Task: In the Page Amelia.pptxadd a new layout 'blank'and insert a shape ' cube'shape fill with colour Yellowshape outline with colour greenshape effects 3-d rotation ' isometric right up'
Action: Mouse moved to (38, 109)
Screenshot: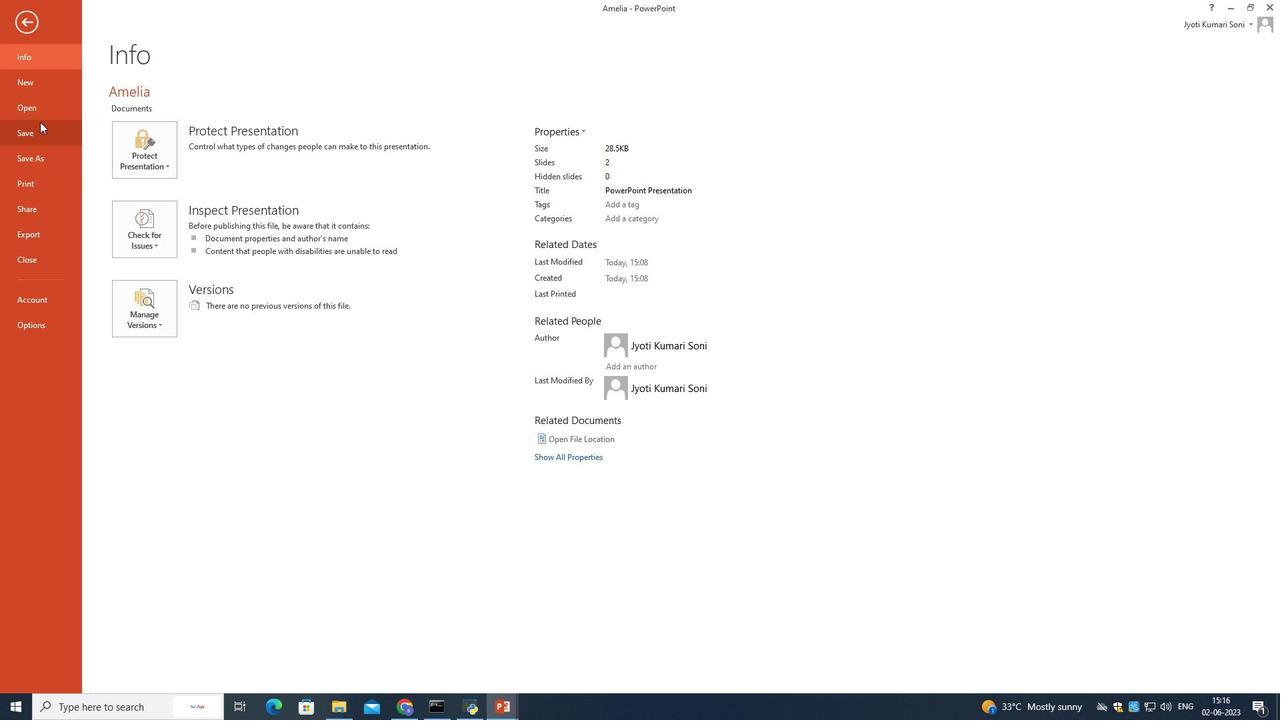 
Action: Mouse pressed left at (38, 109)
Screenshot: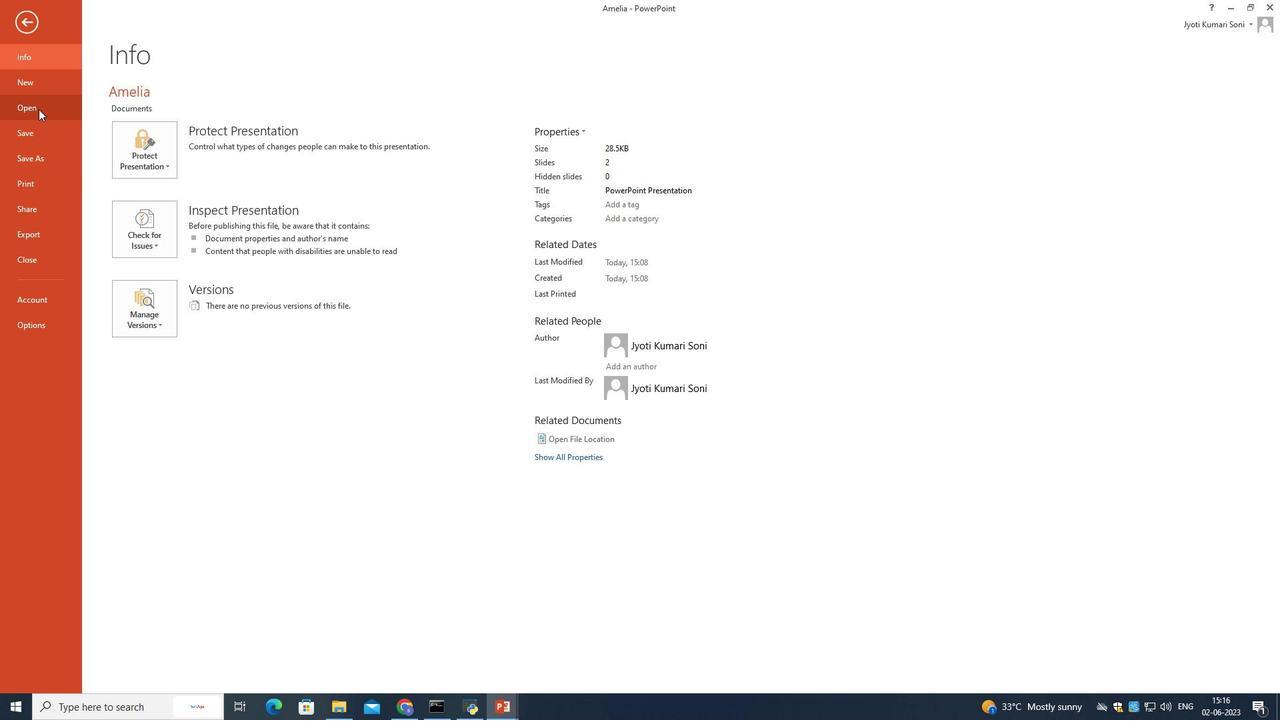 
Action: Mouse moved to (383, 138)
Screenshot: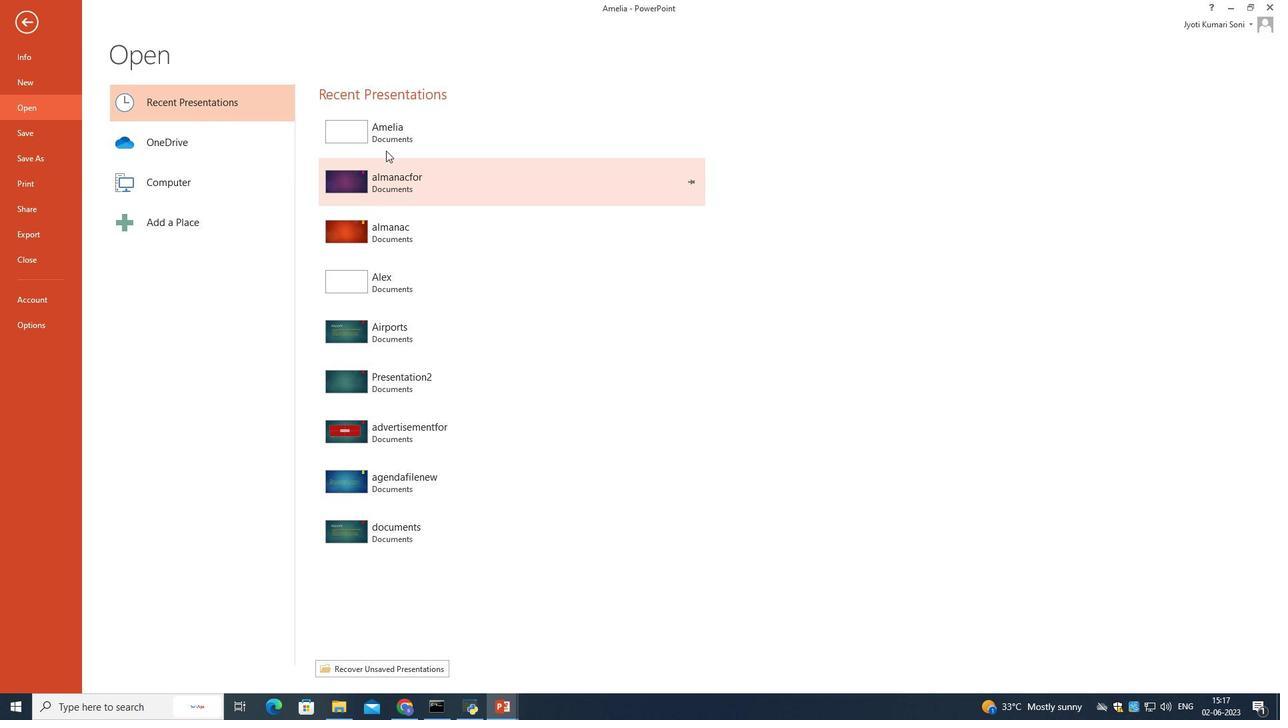 
Action: Mouse pressed left at (383, 138)
Screenshot: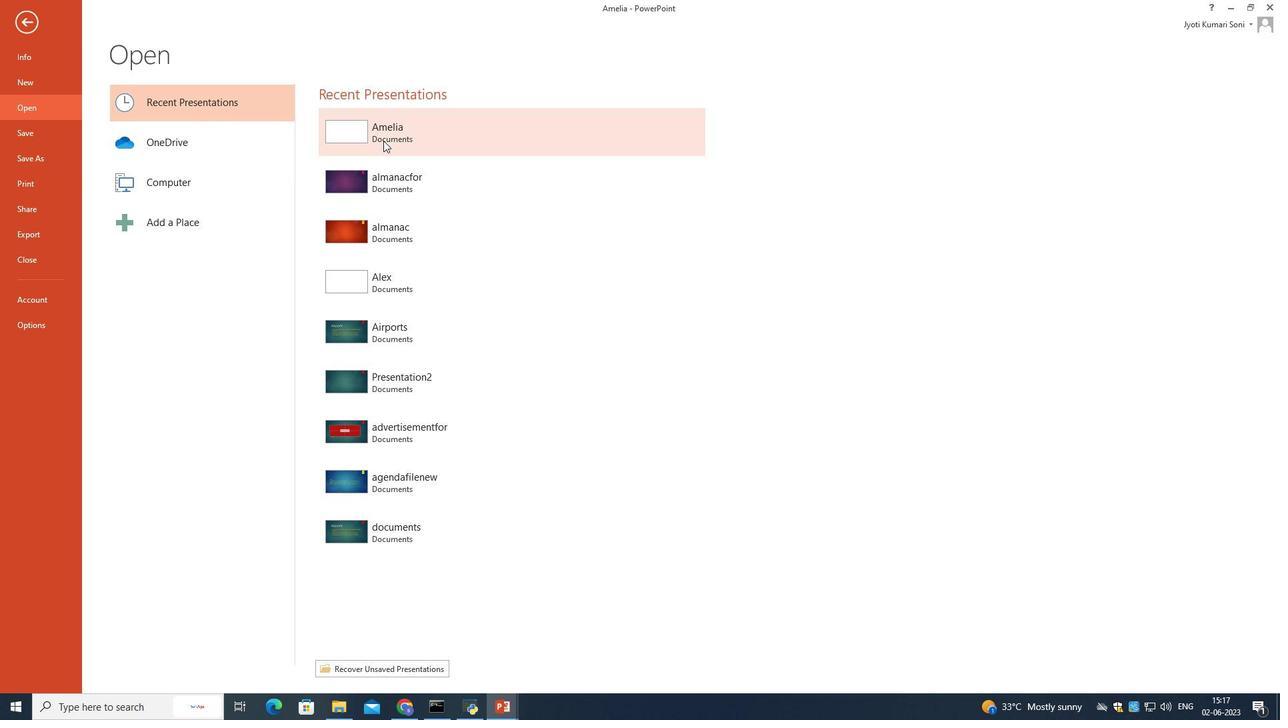 
Action: Mouse moved to (100, 18)
Screenshot: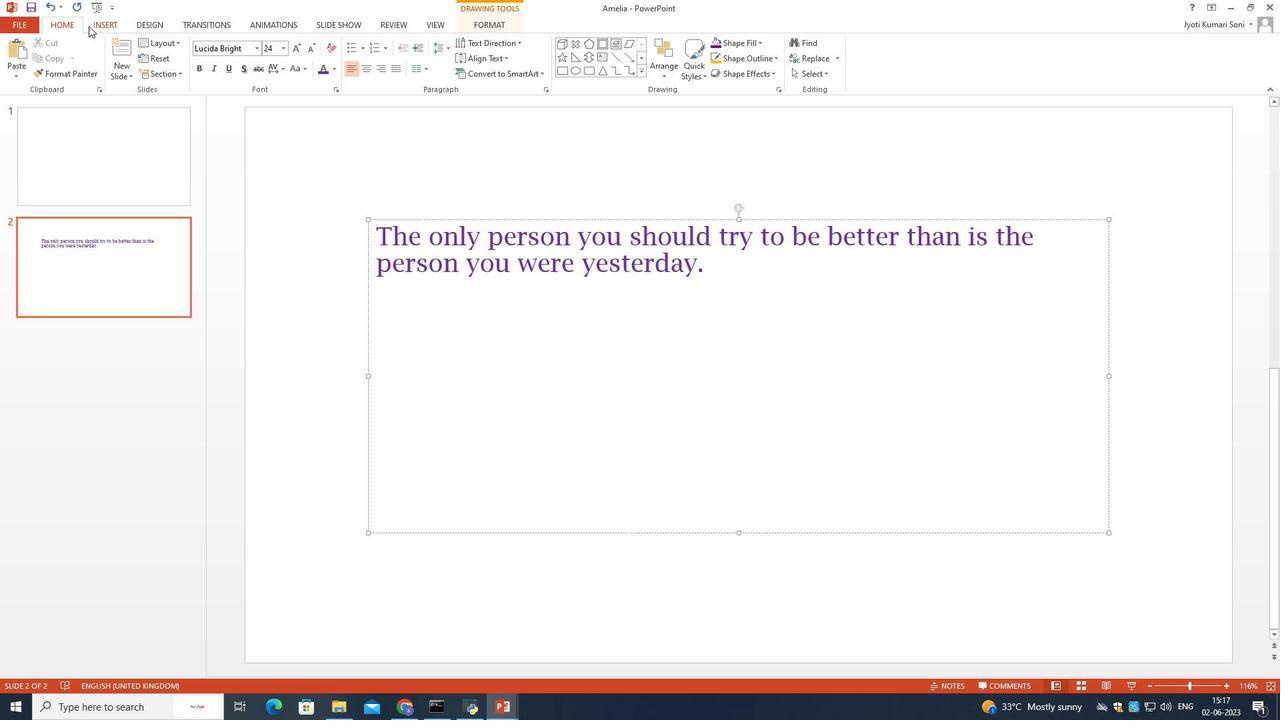 
Action: Mouse pressed left at (100, 18)
Screenshot: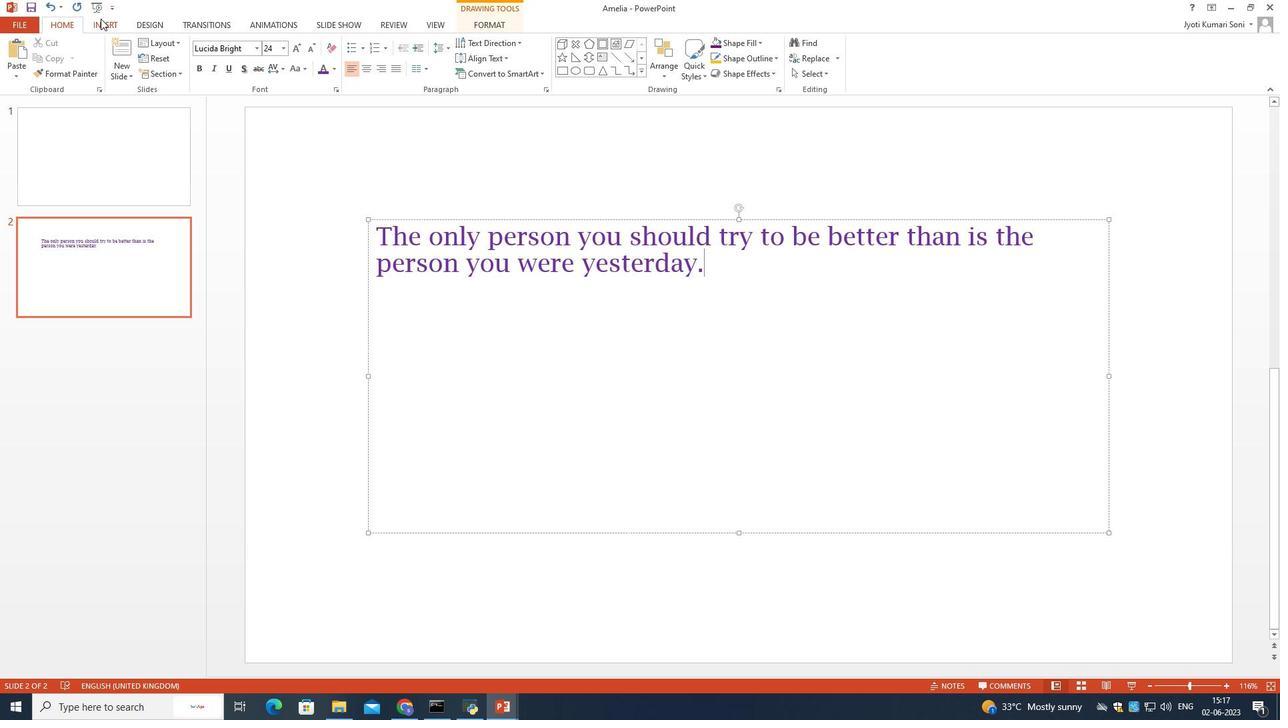 
Action: Mouse moved to (22, 57)
Screenshot: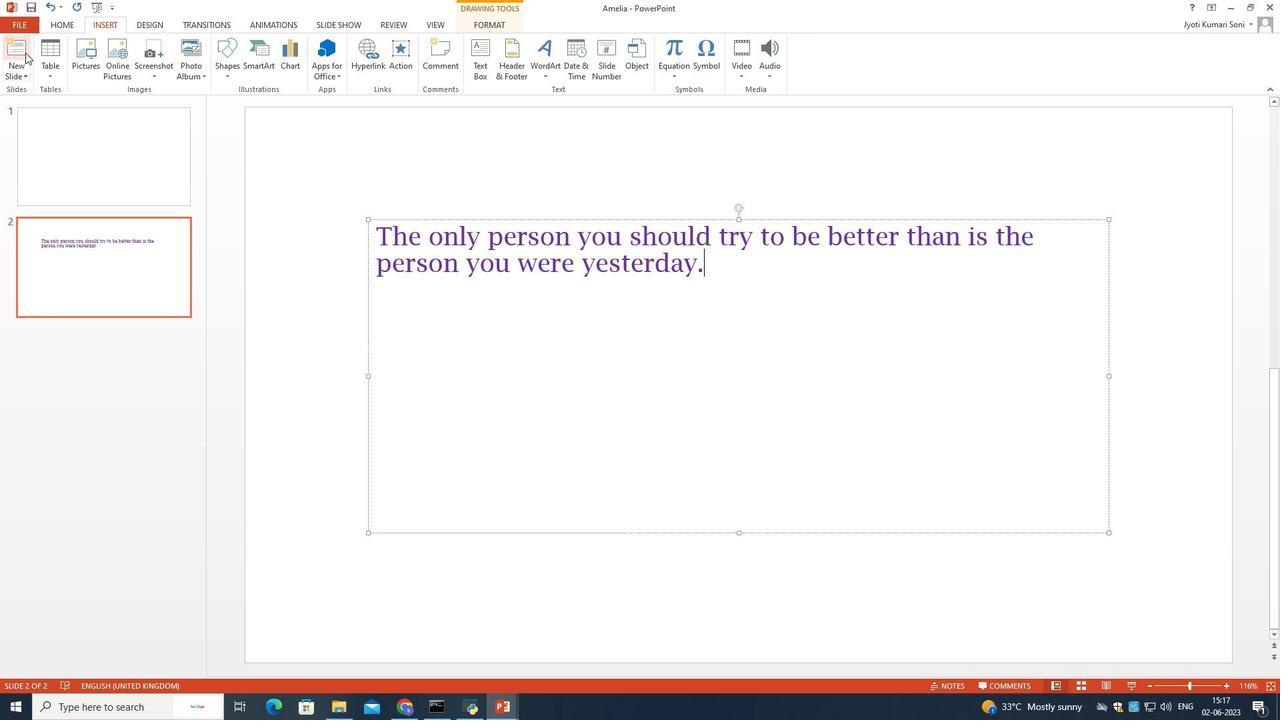 
Action: Mouse pressed left at (22, 57)
Screenshot: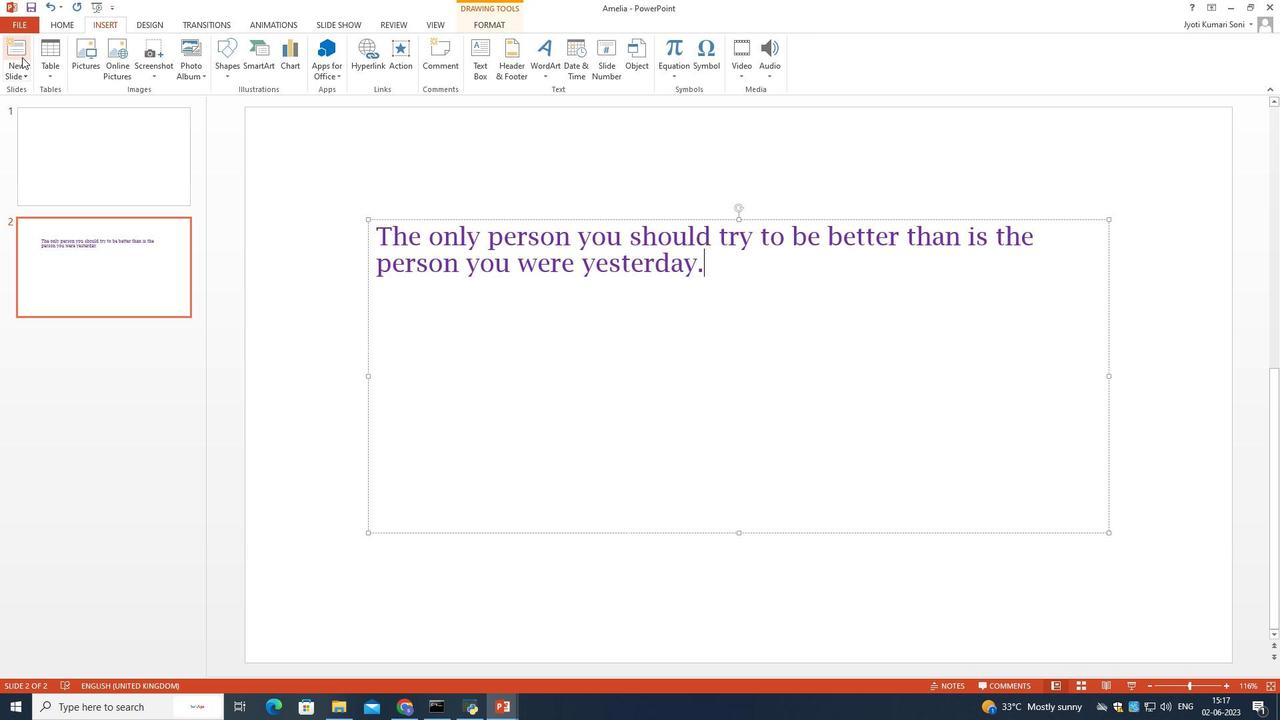 
Action: Mouse moved to (17, 78)
Screenshot: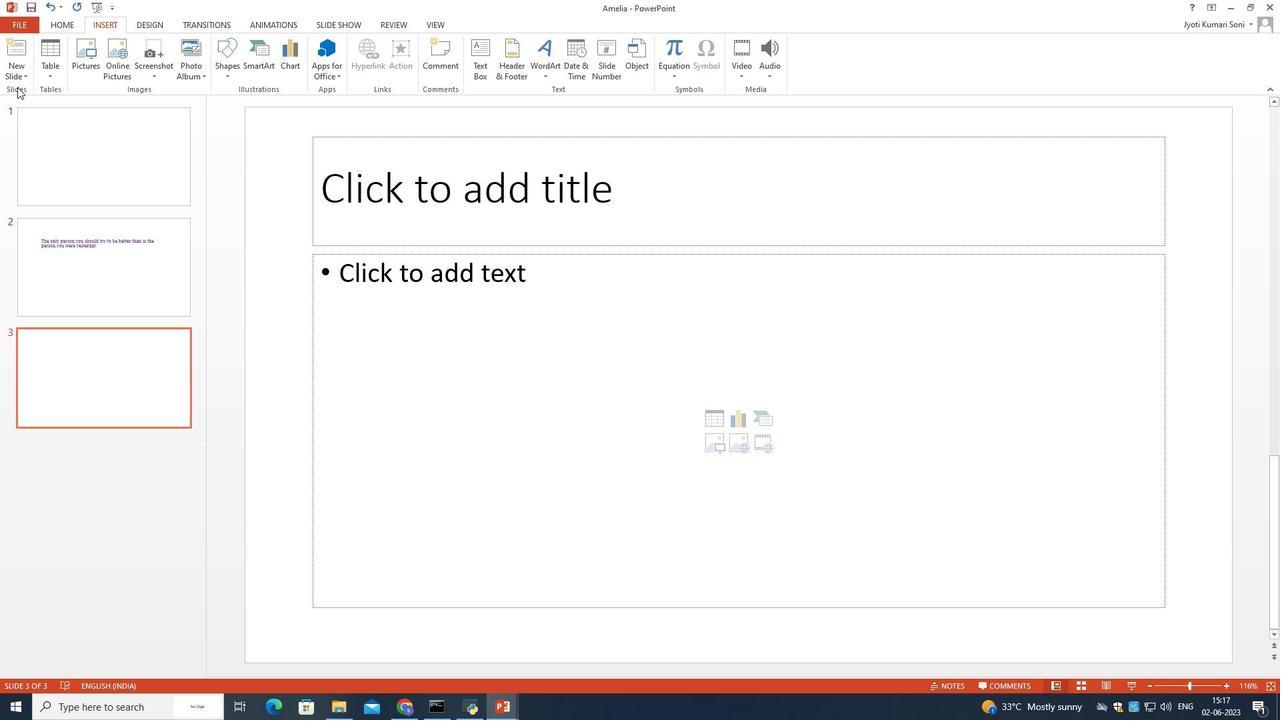
Action: Mouse pressed left at (17, 78)
Screenshot: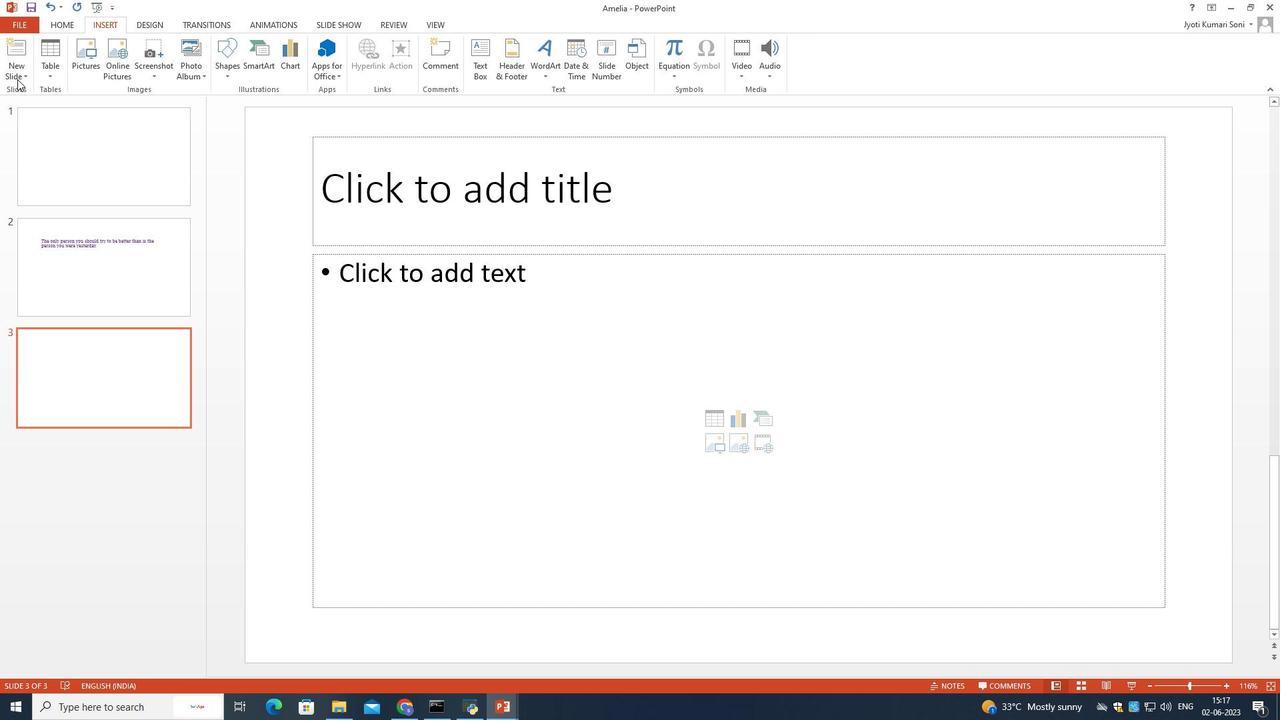 
Action: Mouse moved to (24, 234)
Screenshot: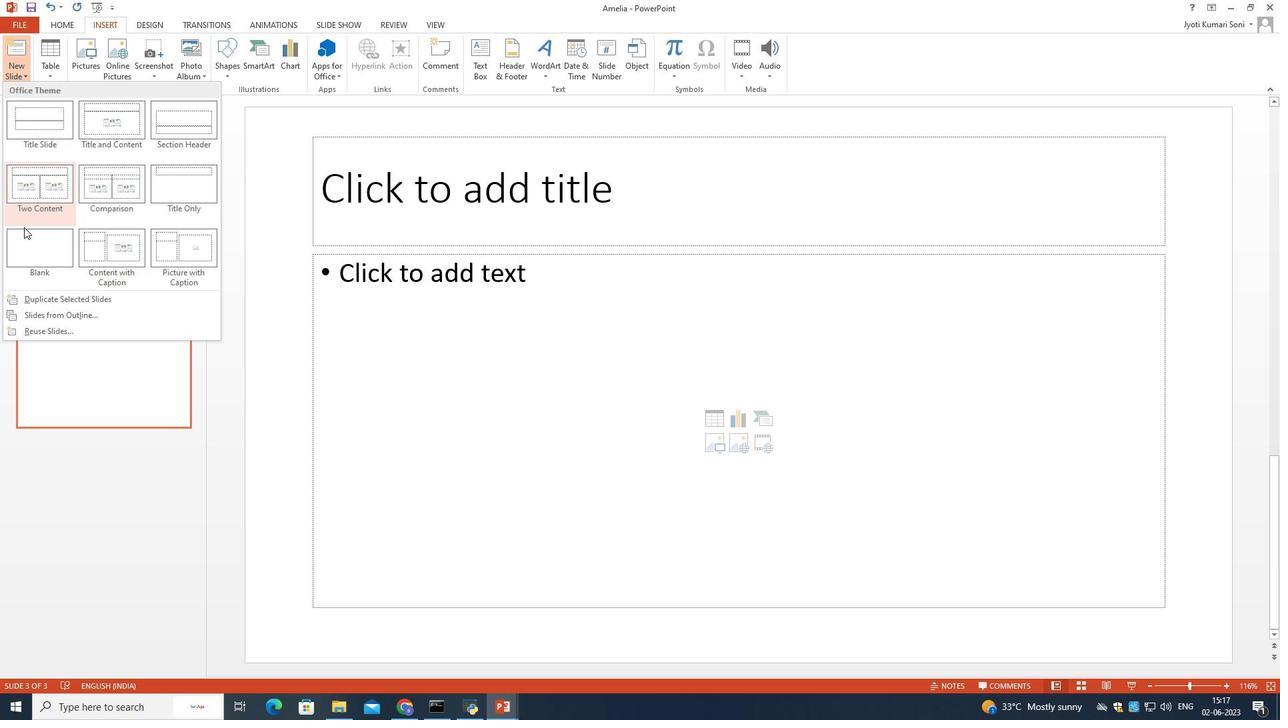 
Action: Mouse pressed left at (24, 234)
Screenshot: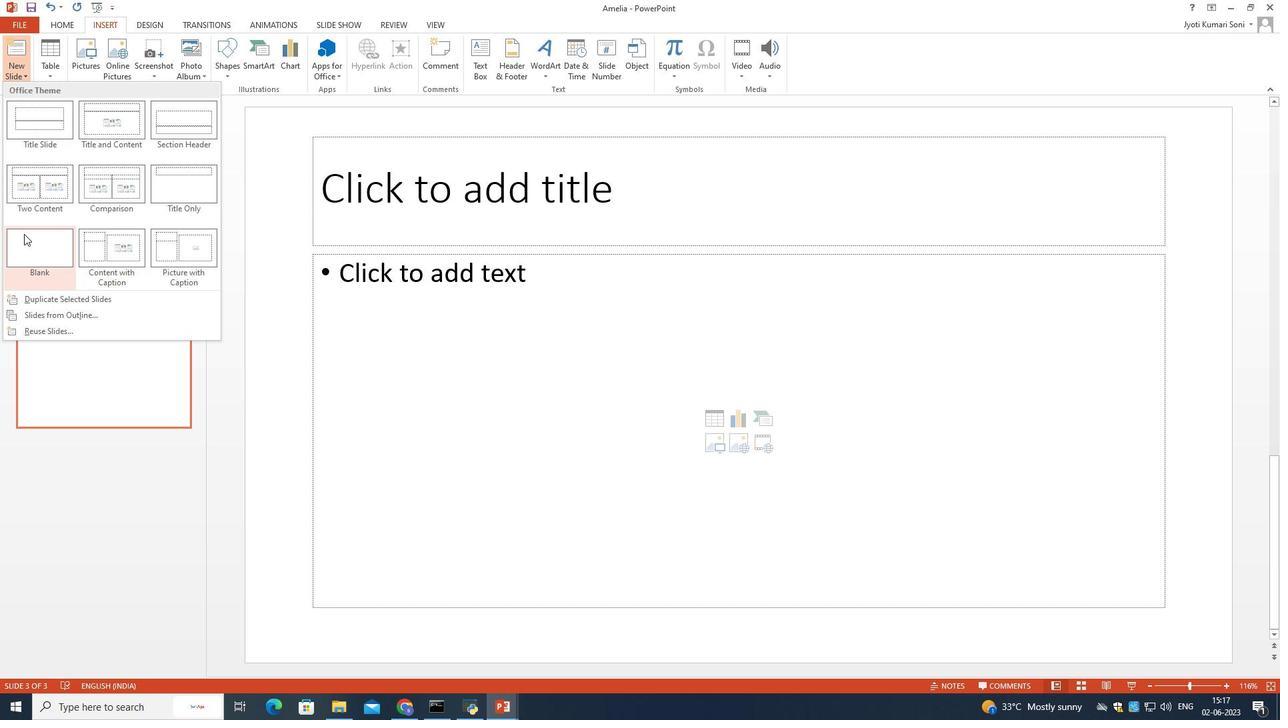 
Action: Mouse moved to (135, 377)
Screenshot: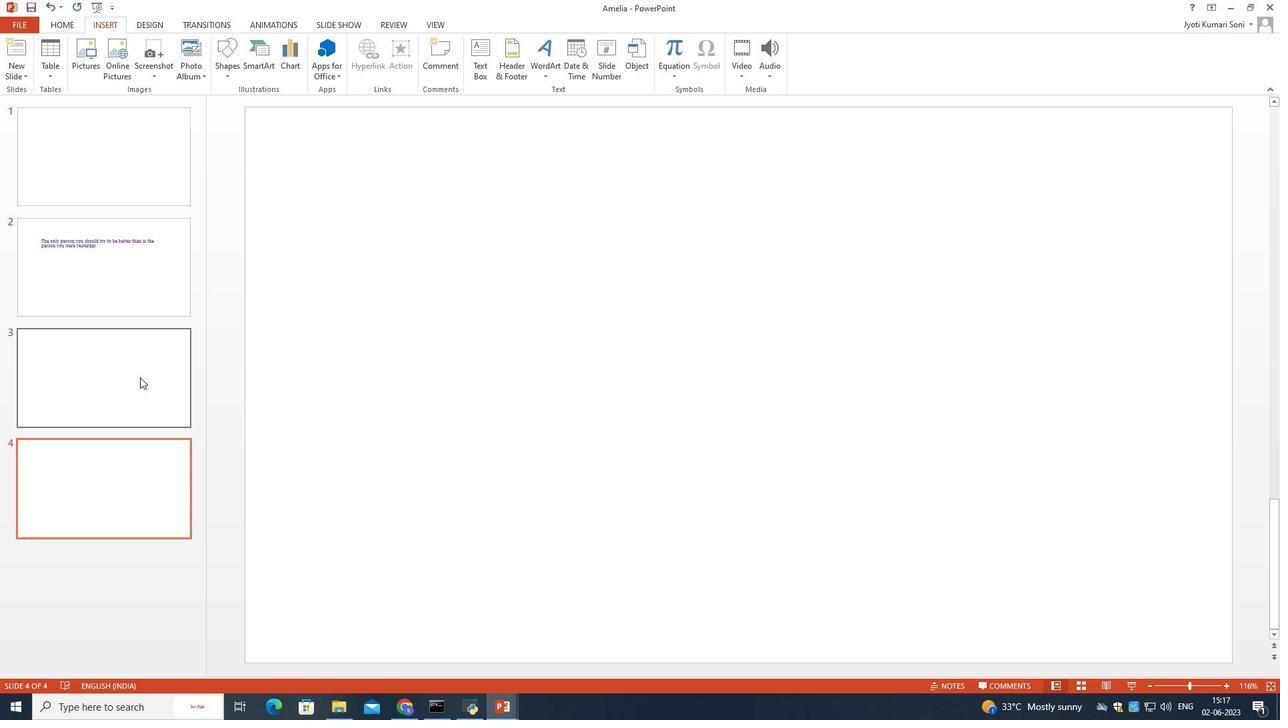 
Action: Mouse pressed right at (135, 377)
Screenshot: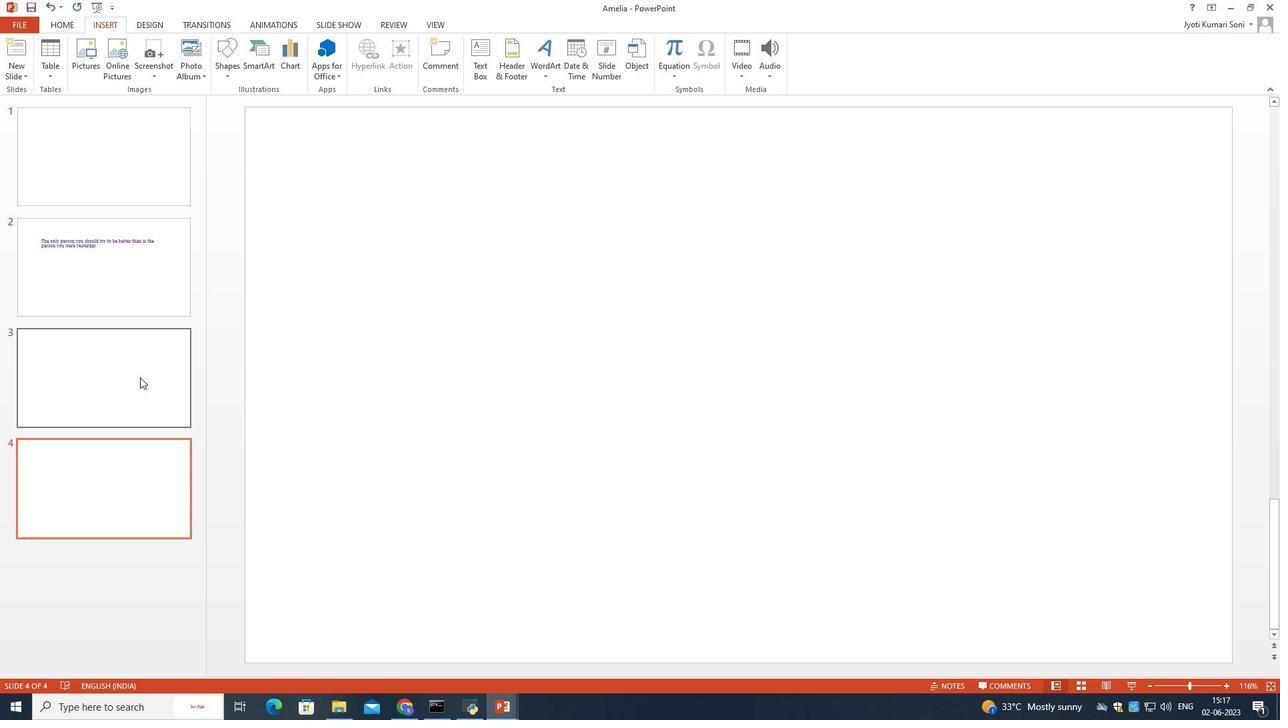 
Action: Mouse moved to (160, 382)
Screenshot: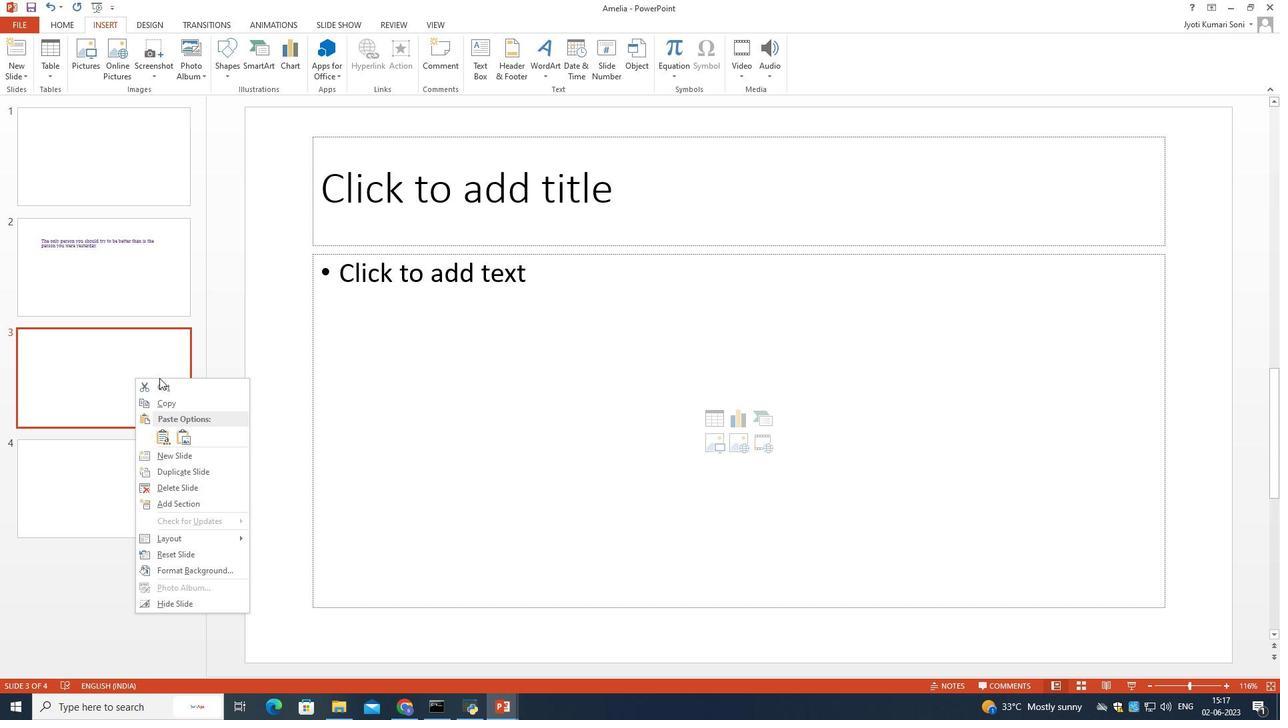 
Action: Mouse pressed left at (160, 382)
Screenshot: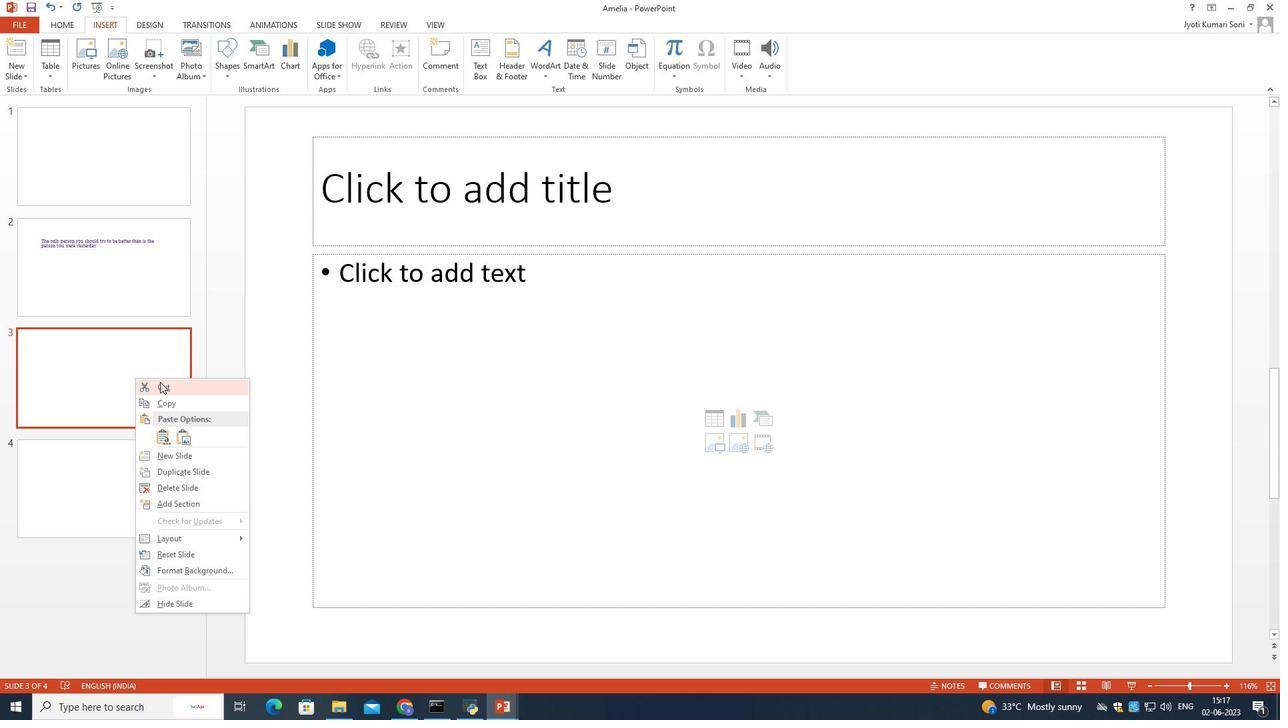 
Action: Mouse moved to (92, 154)
Screenshot: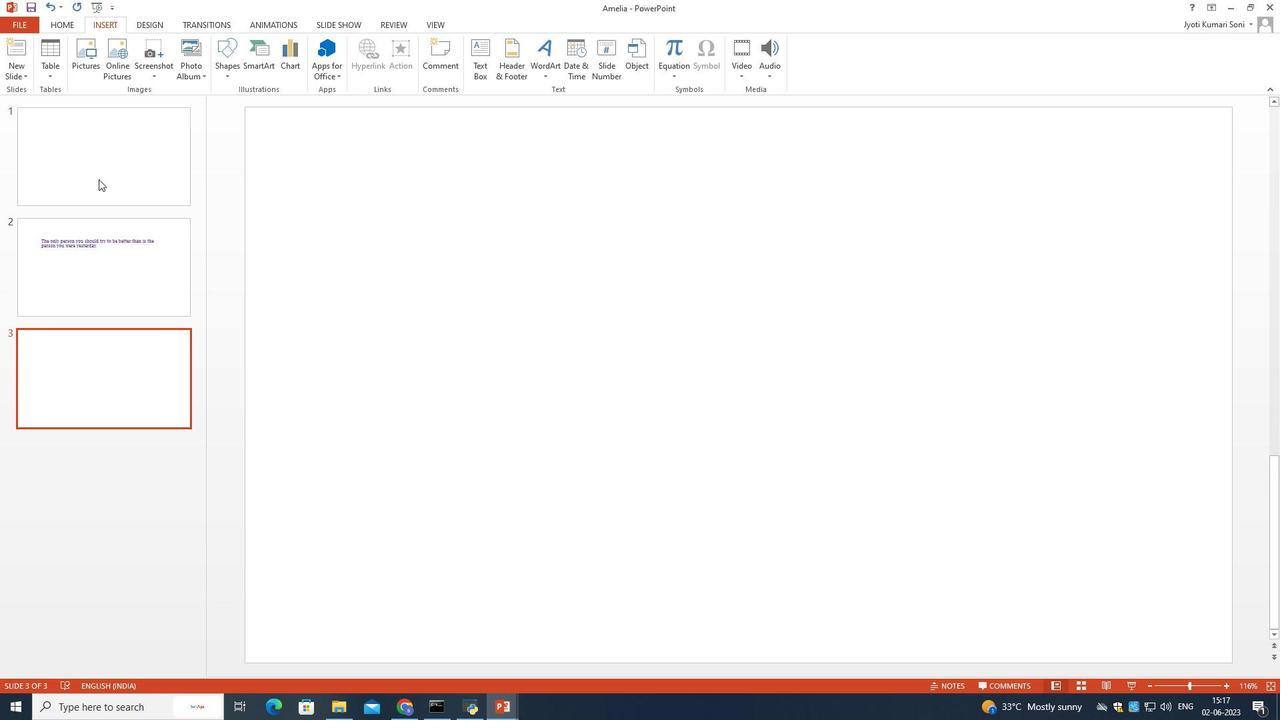 
Action: Mouse pressed right at (92, 154)
Screenshot: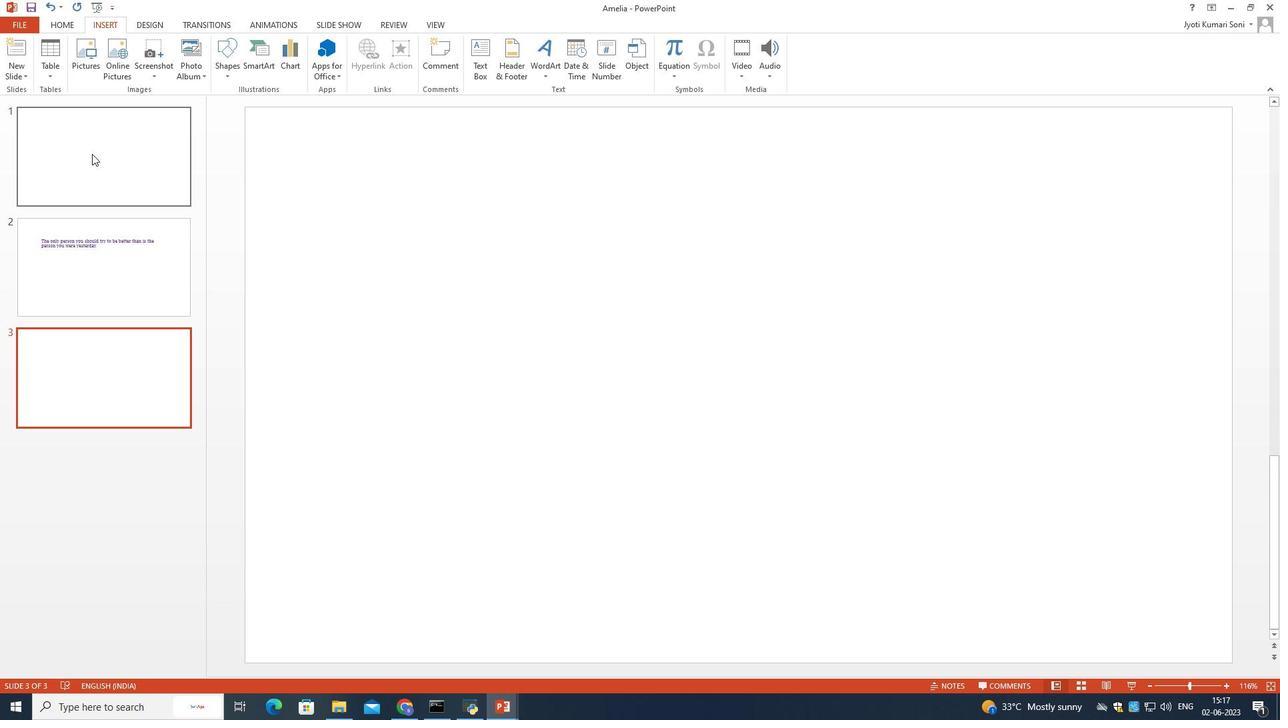 
Action: Mouse moved to (102, 164)
Screenshot: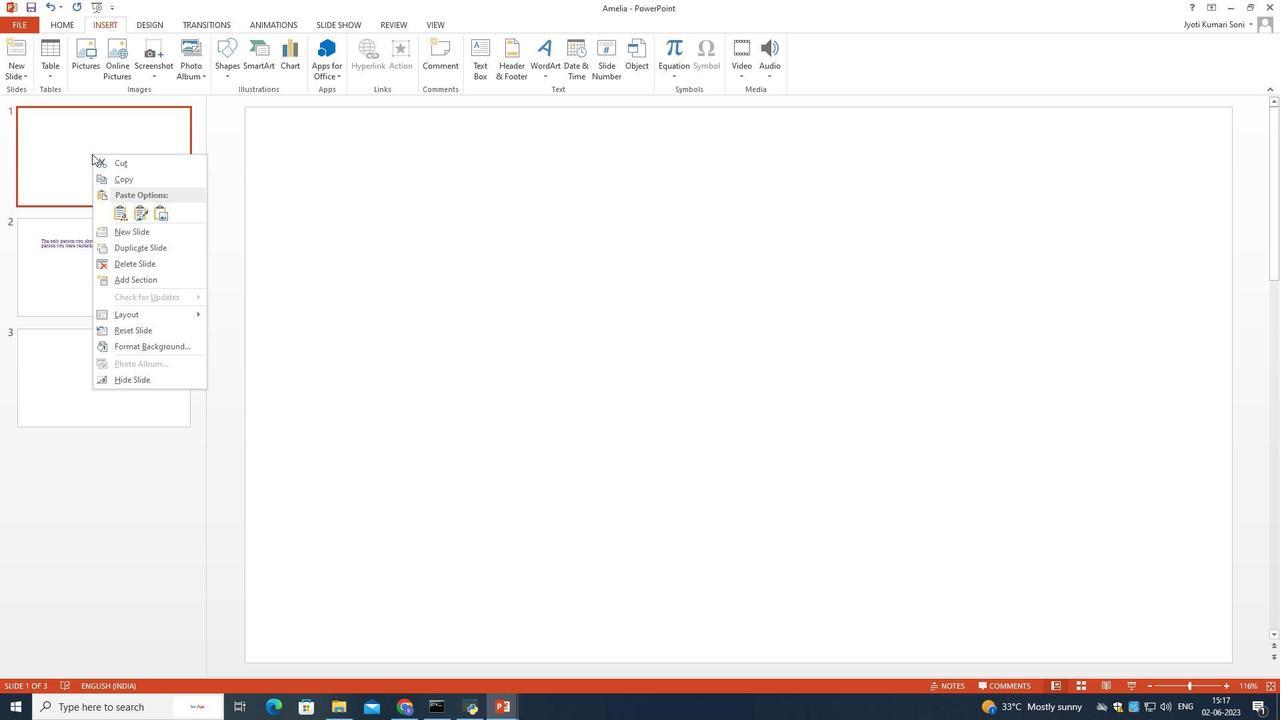 
Action: Mouse pressed left at (102, 164)
Screenshot: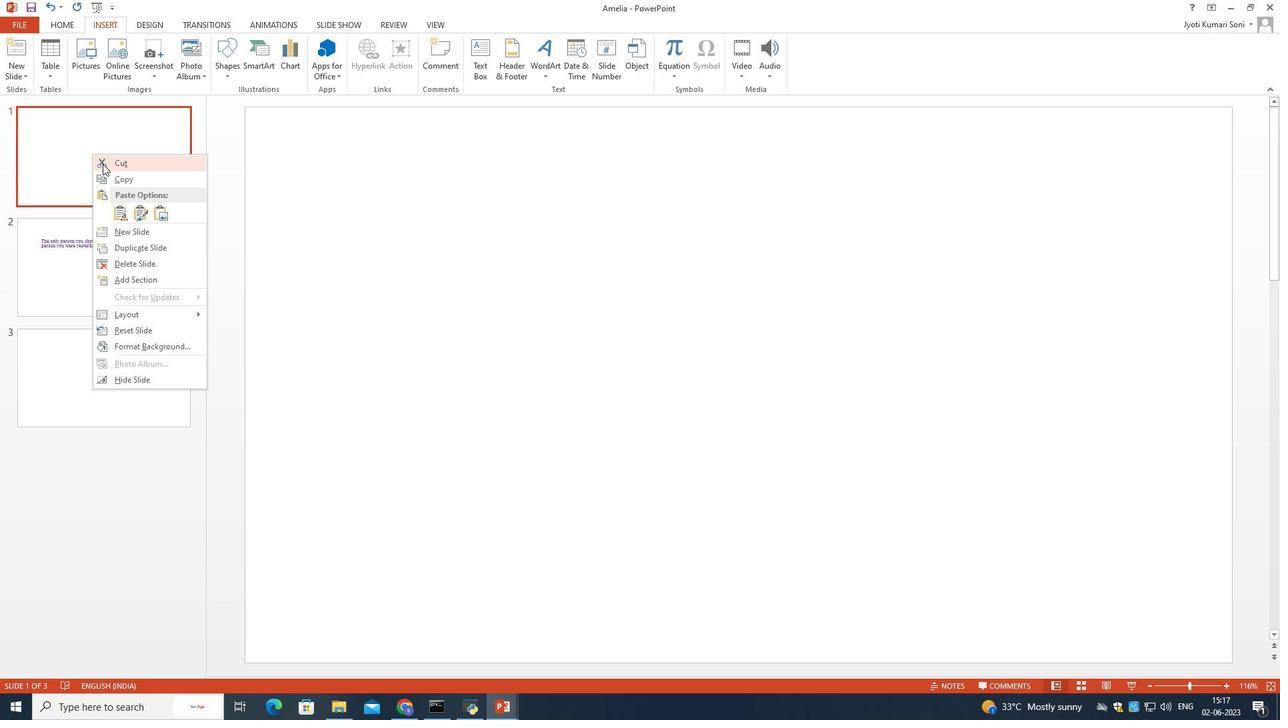 
Action: Mouse moved to (126, 268)
Screenshot: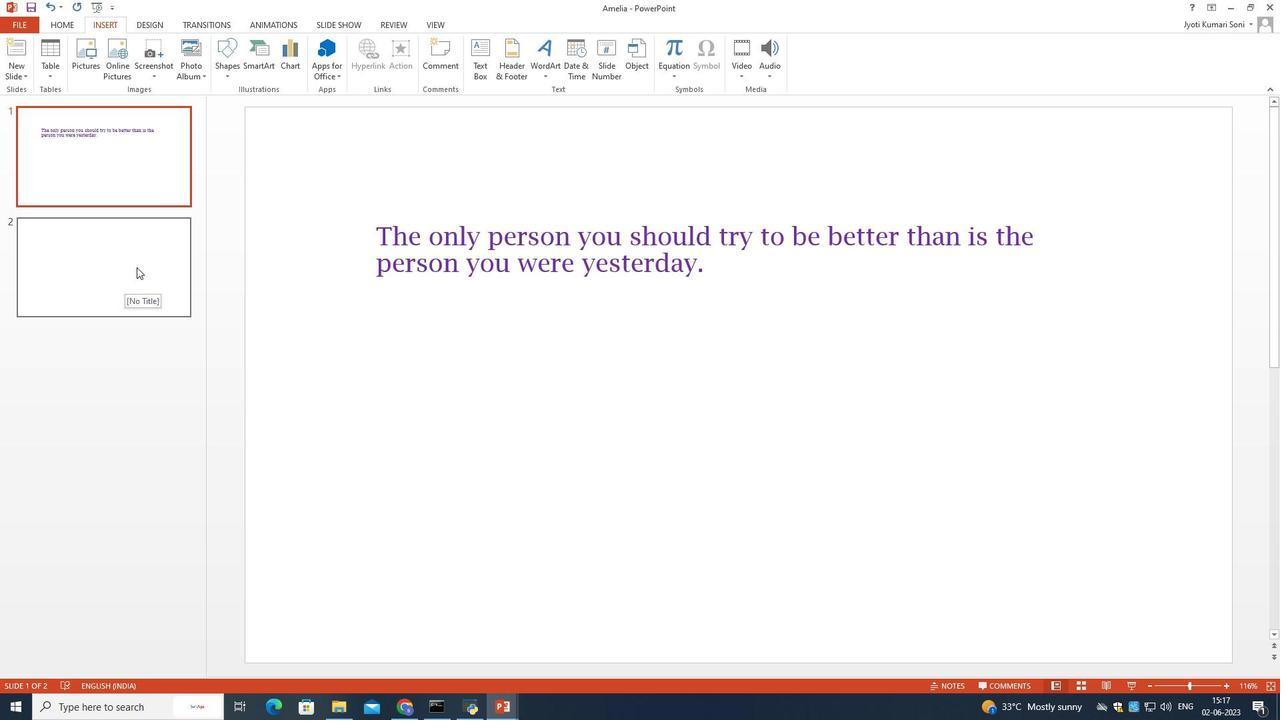 
Action: Mouse pressed left at (126, 268)
Screenshot: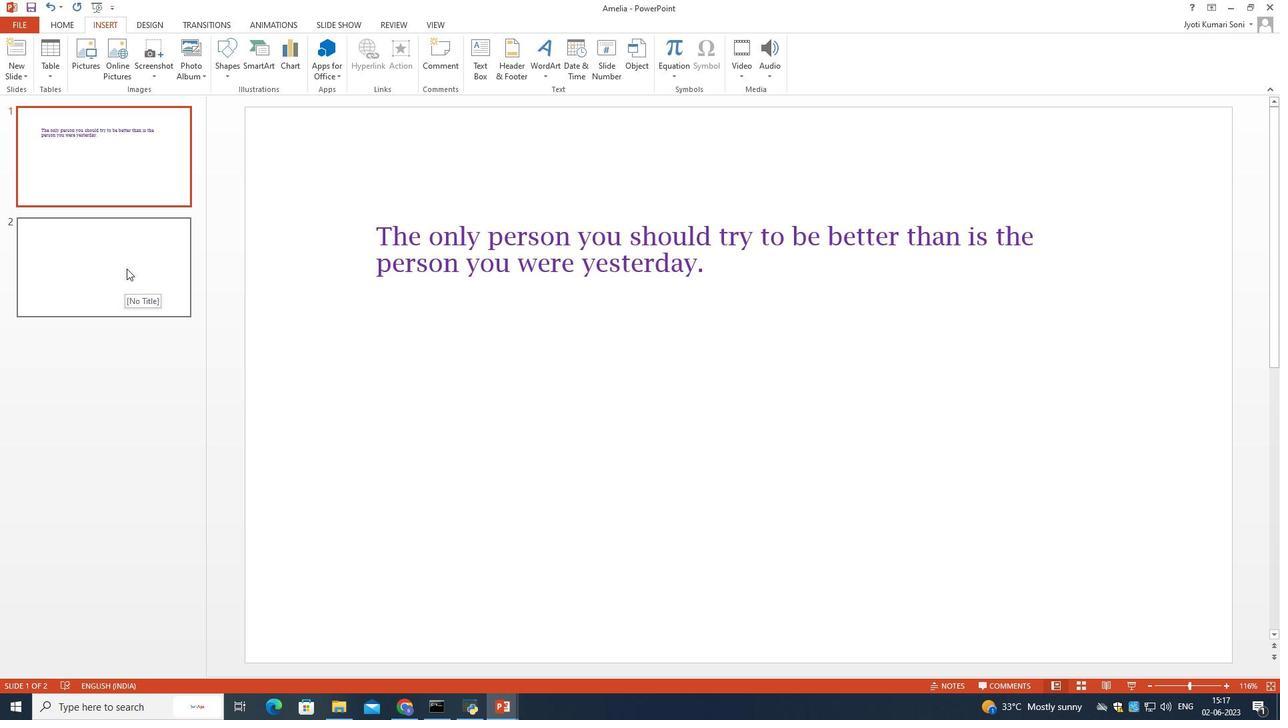 
Action: Mouse moved to (216, 74)
Screenshot: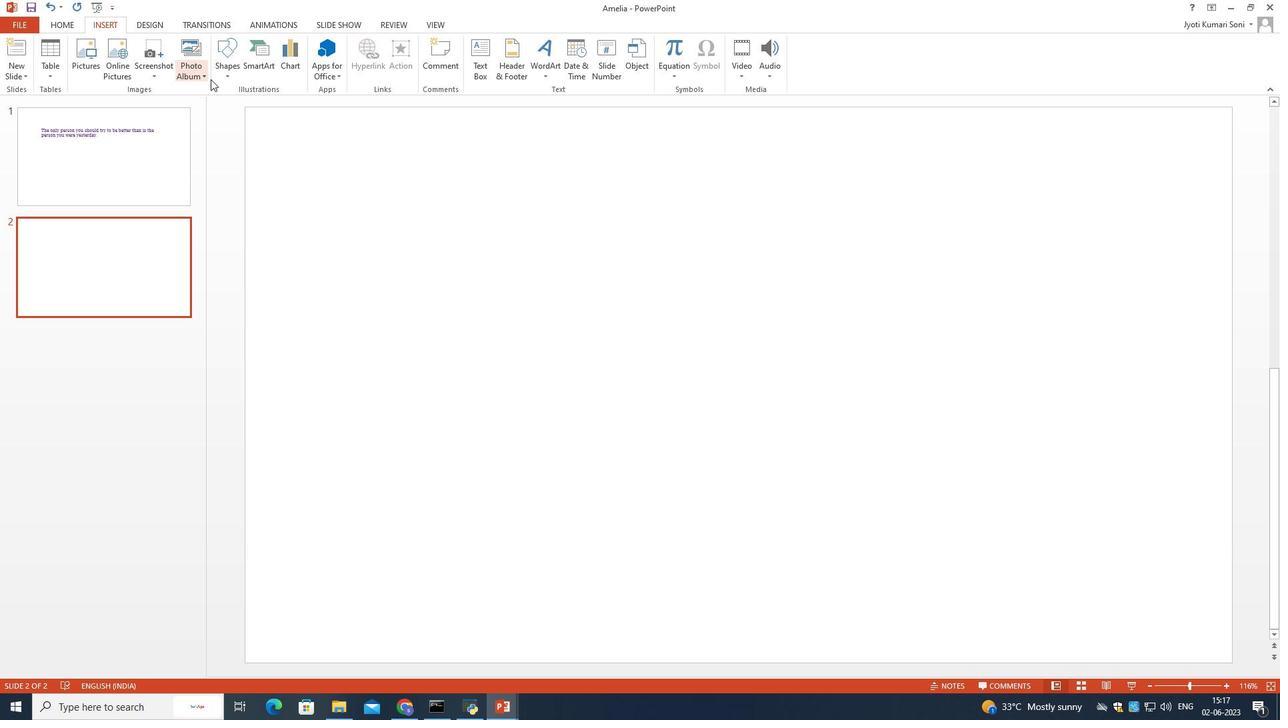 
Action: Mouse pressed left at (216, 74)
Screenshot: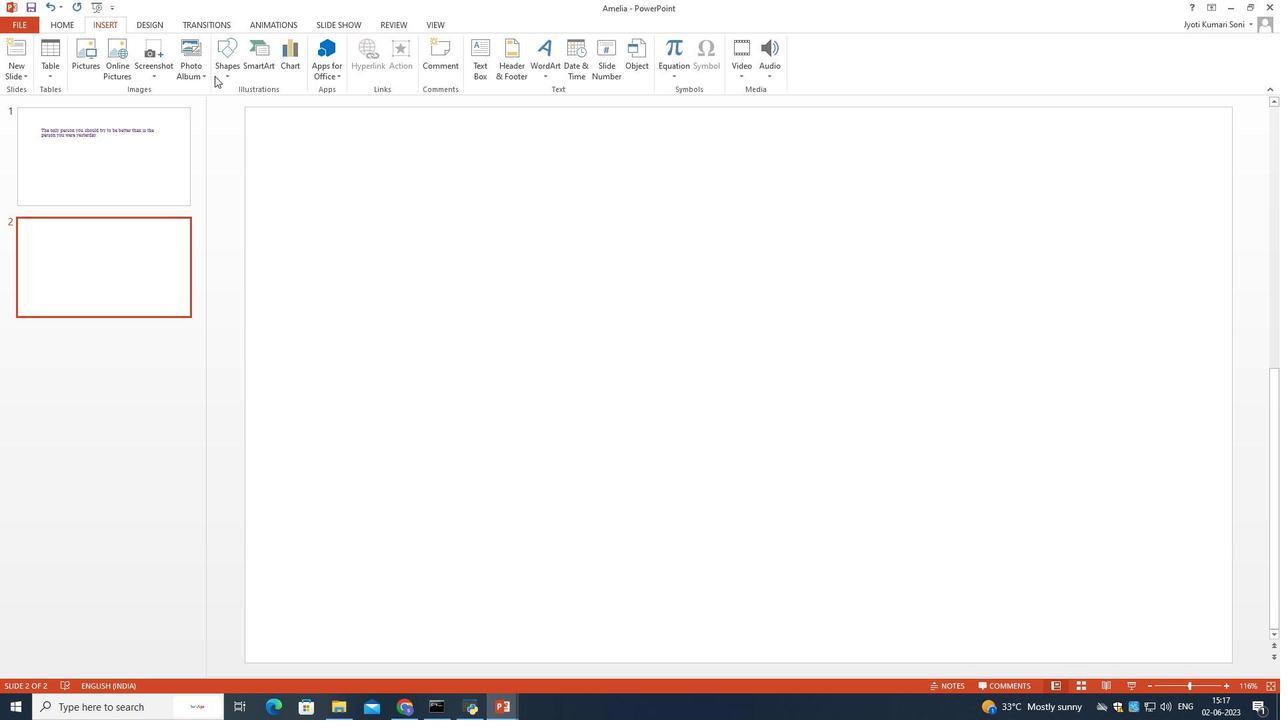 
Action: Mouse moved to (366, 214)
Screenshot: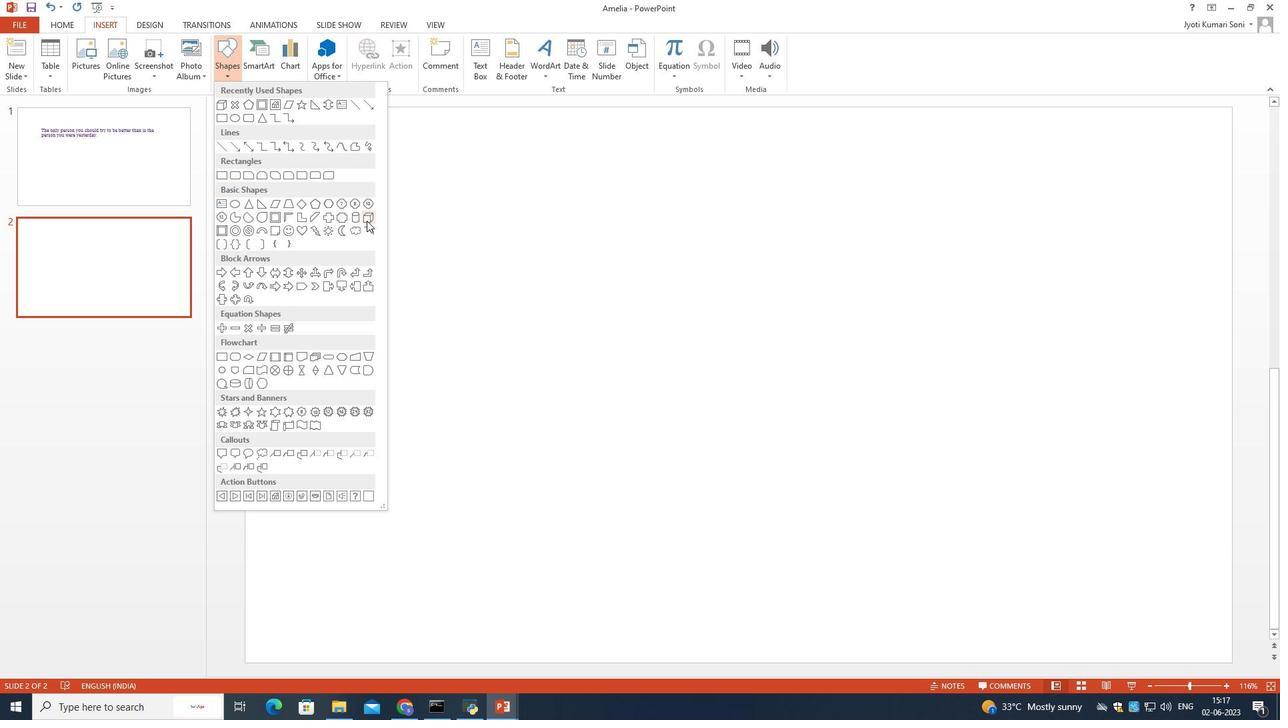 
Action: Mouse pressed left at (366, 214)
Screenshot: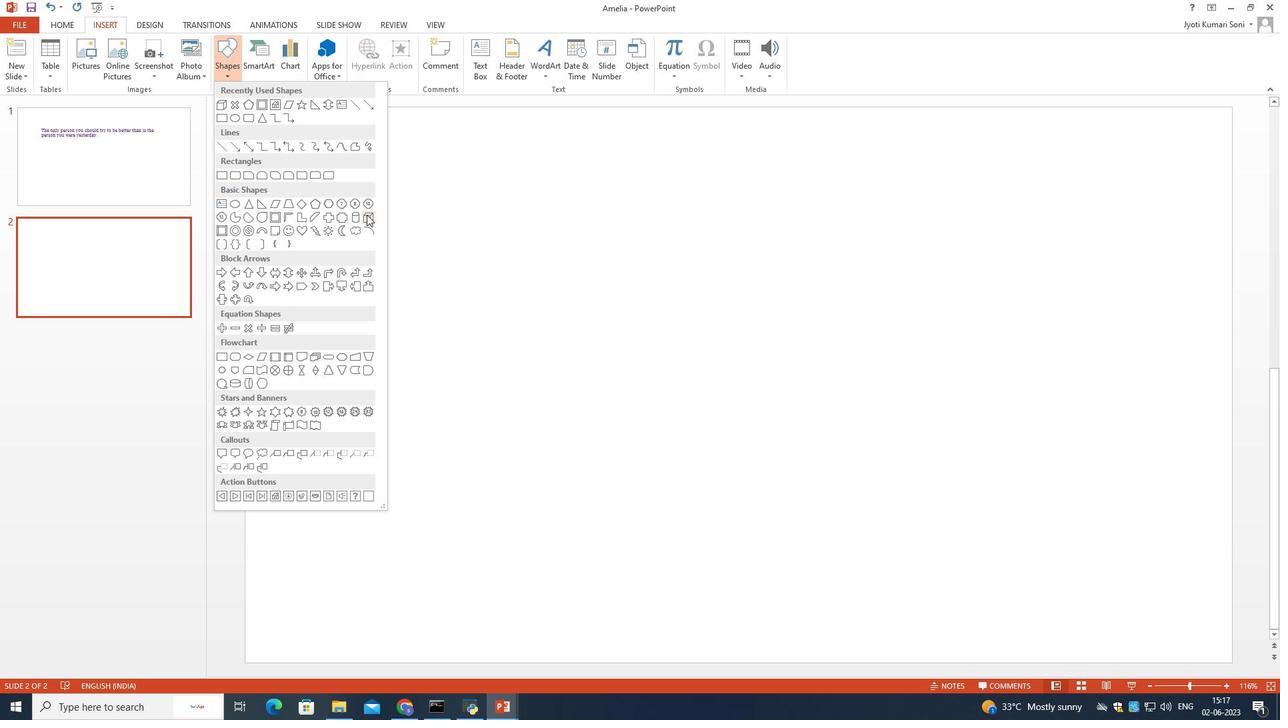 
Action: Mouse moved to (381, 166)
Screenshot: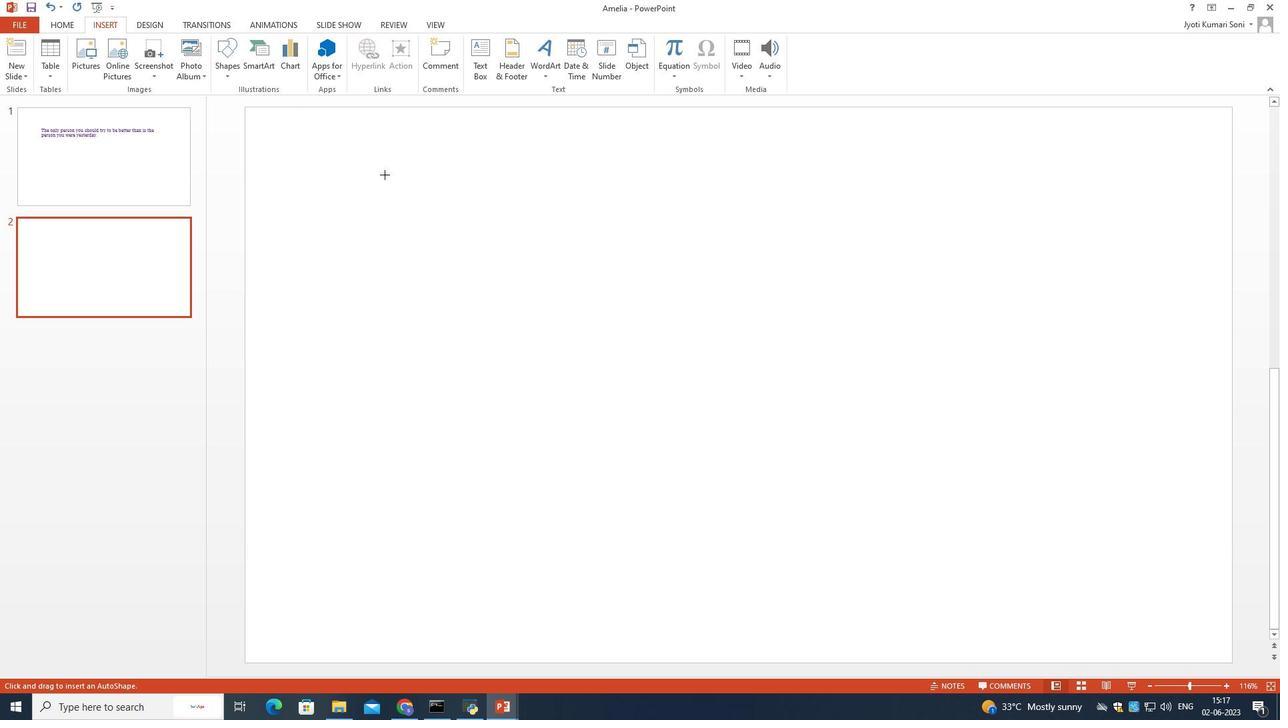 
Action: Mouse pressed left at (381, 166)
Screenshot: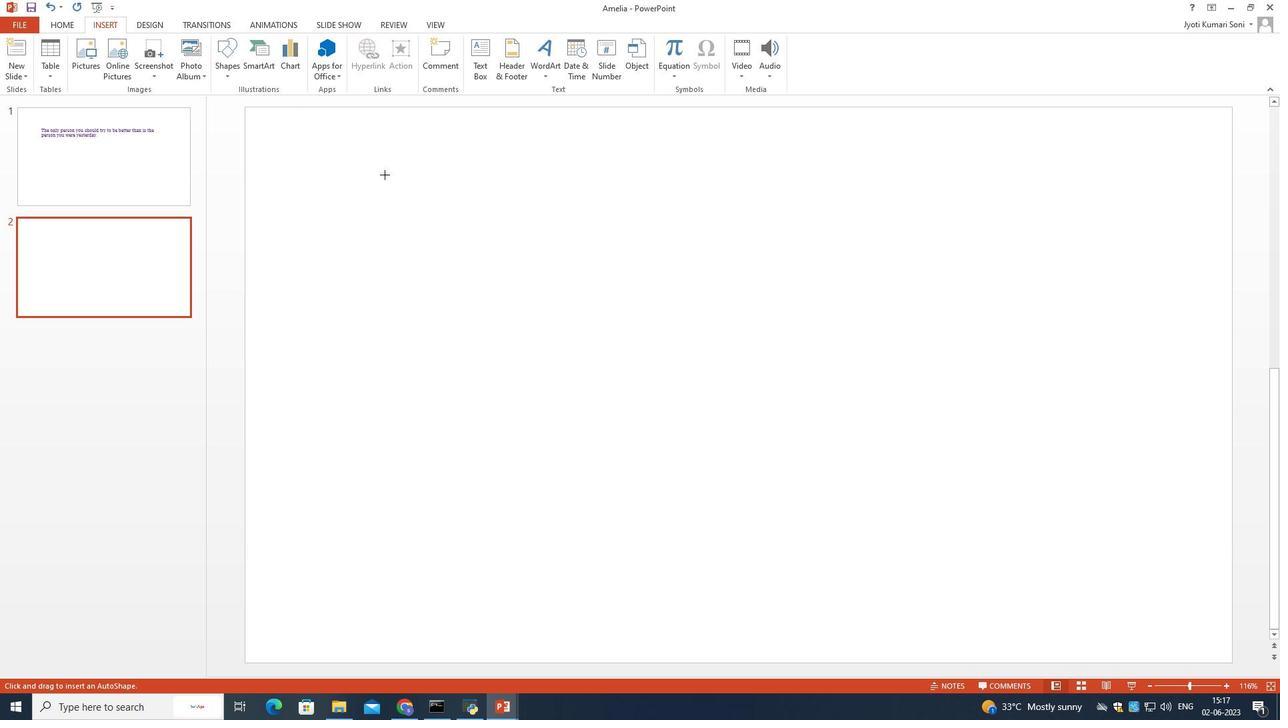 
Action: Mouse moved to (660, 450)
Screenshot: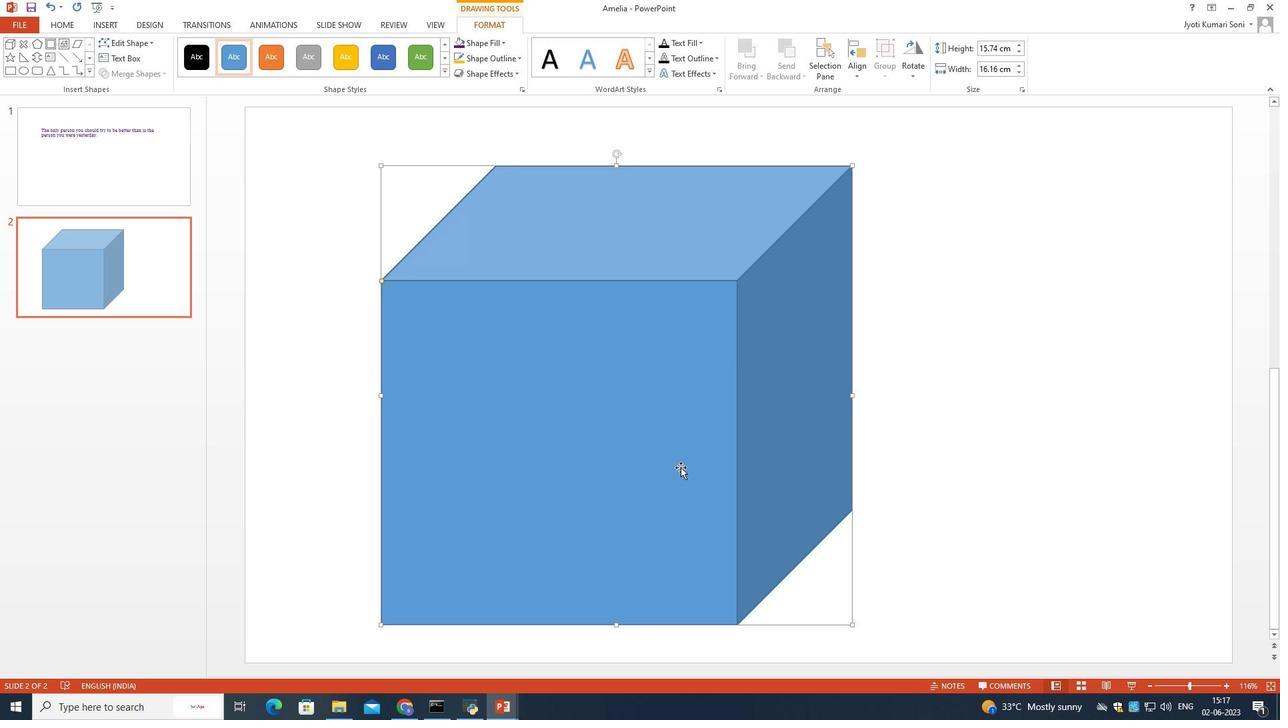 
Action: Mouse pressed left at (660, 450)
Screenshot: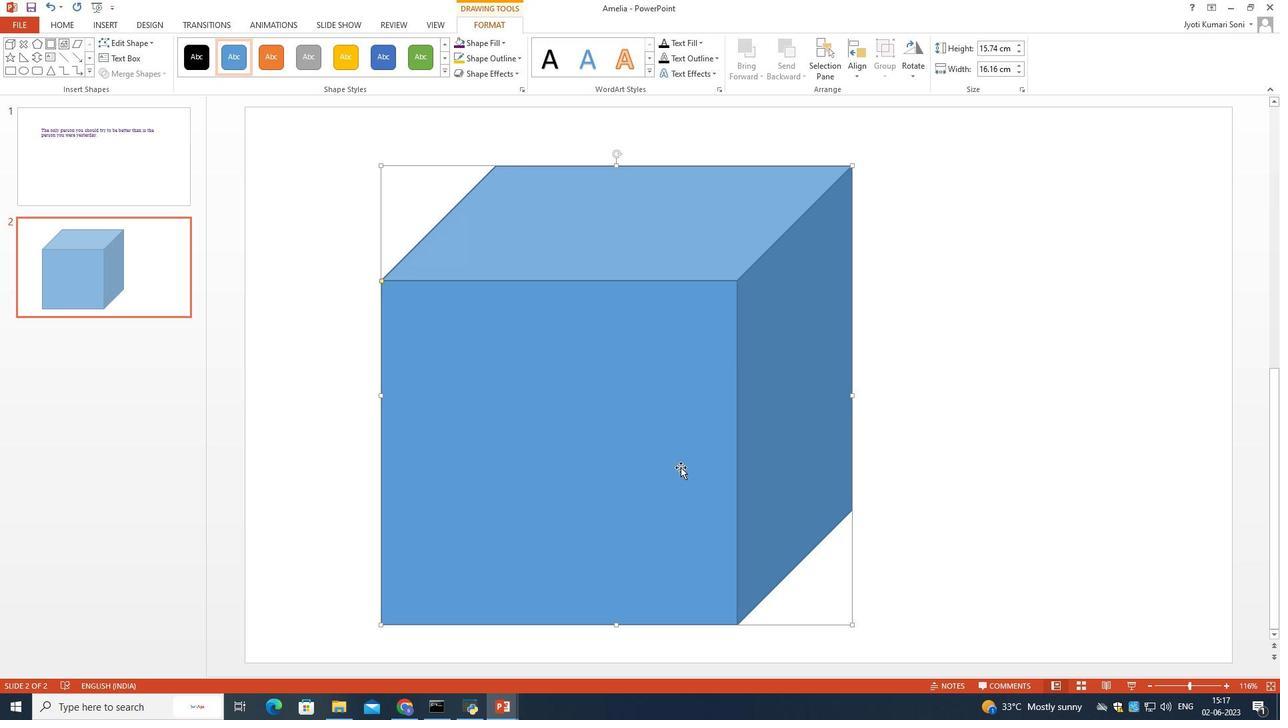 
Action: Mouse moved to (474, 55)
Screenshot: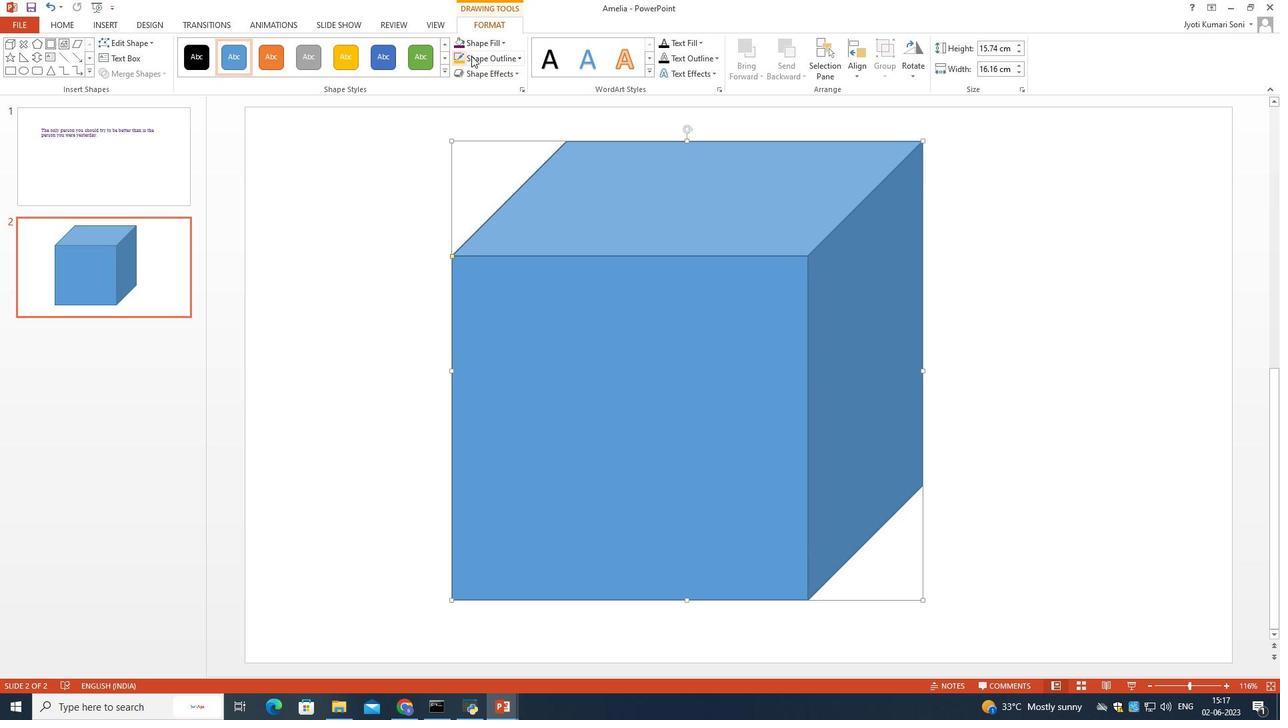 
Action: Mouse pressed left at (474, 55)
Screenshot: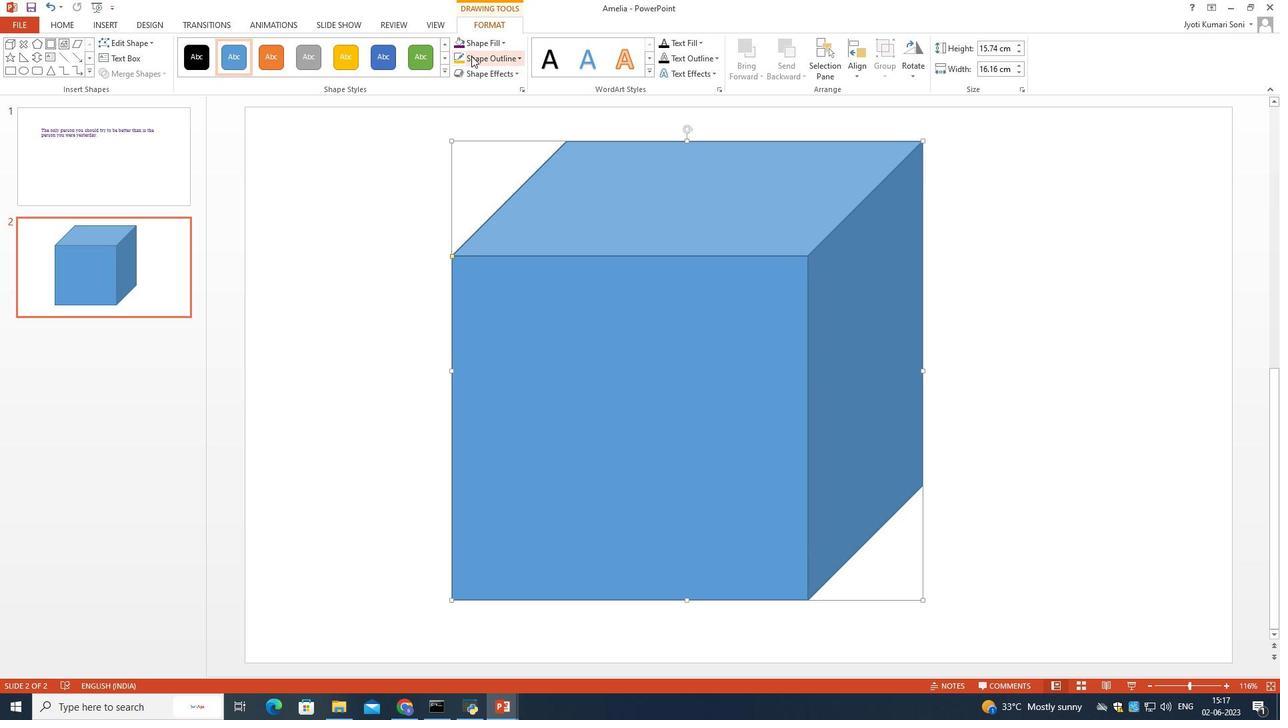 
Action: Mouse moved to (504, 43)
Screenshot: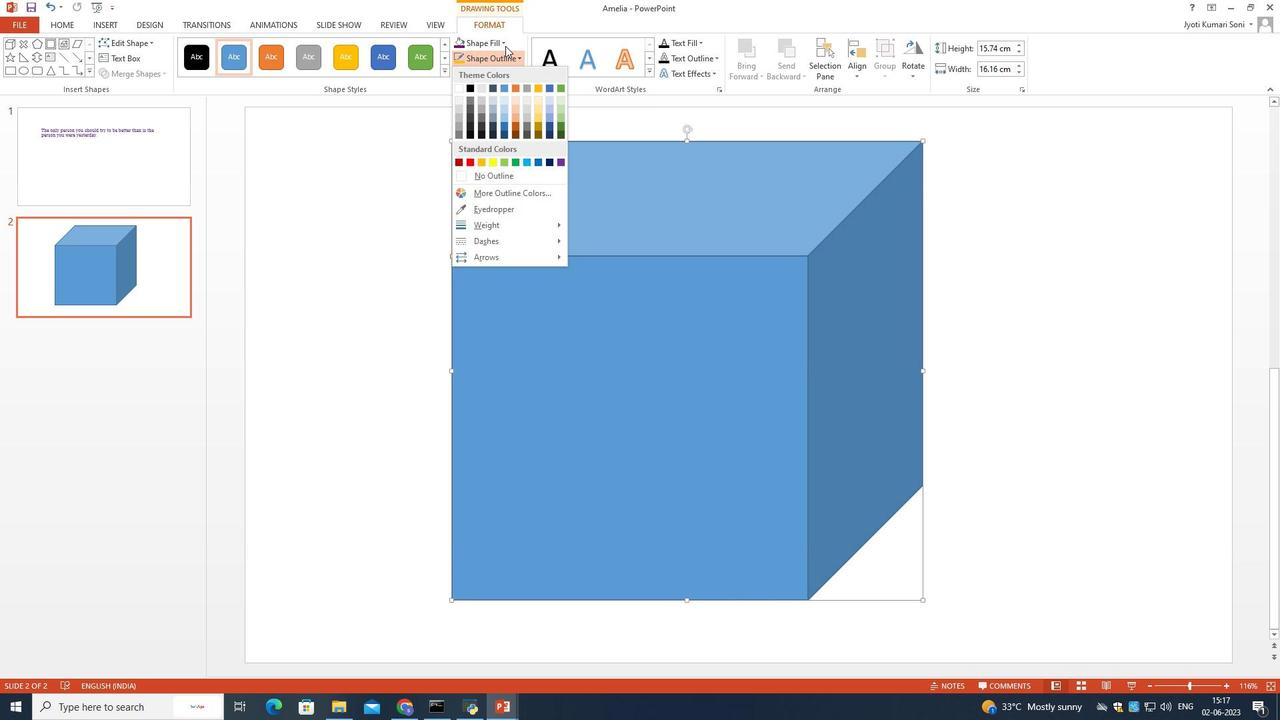 
Action: Mouse pressed left at (504, 43)
Screenshot: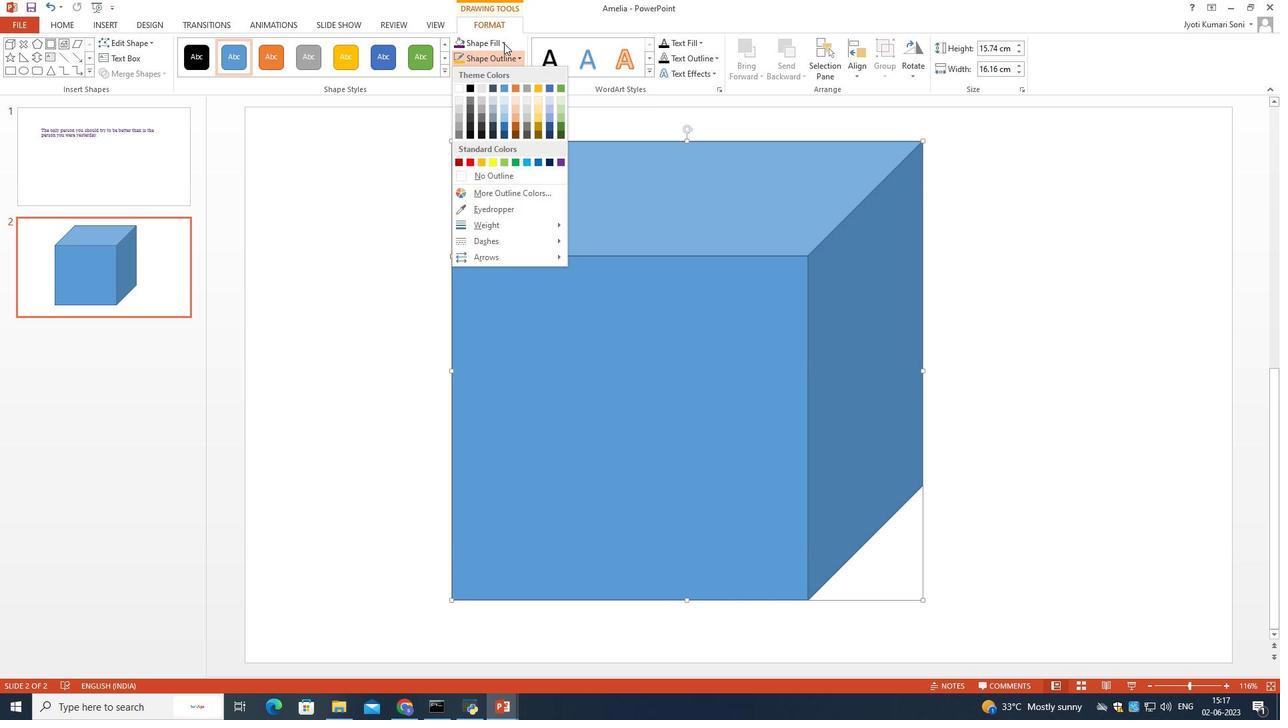 
Action: Mouse moved to (491, 149)
Screenshot: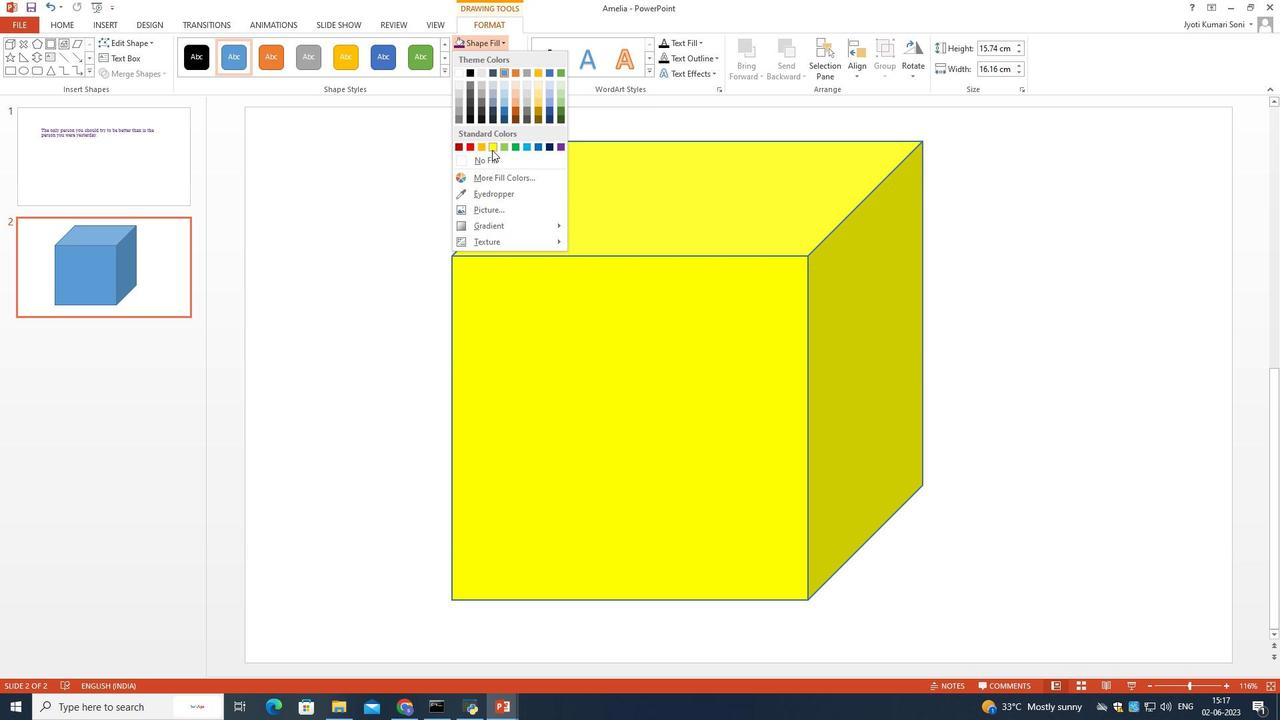 
Action: Mouse pressed left at (491, 149)
Screenshot: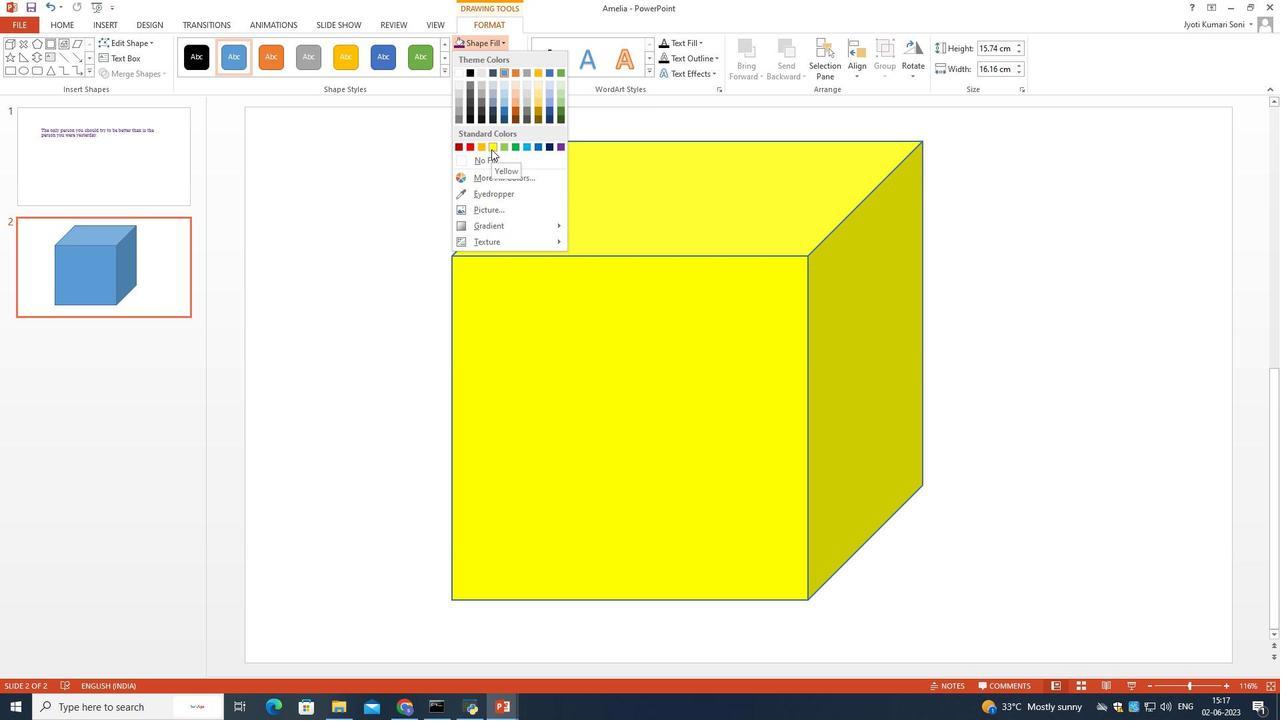 
Action: Mouse moved to (488, 59)
Screenshot: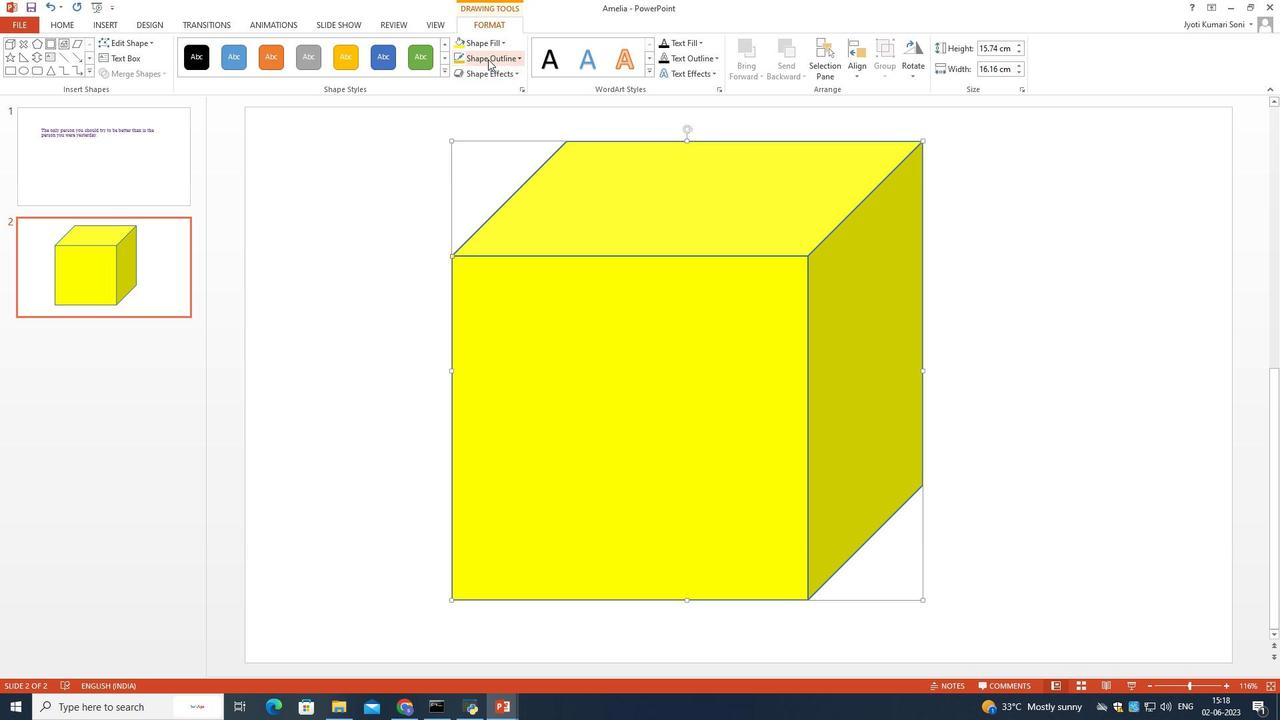 
Action: Mouse pressed left at (488, 59)
Screenshot: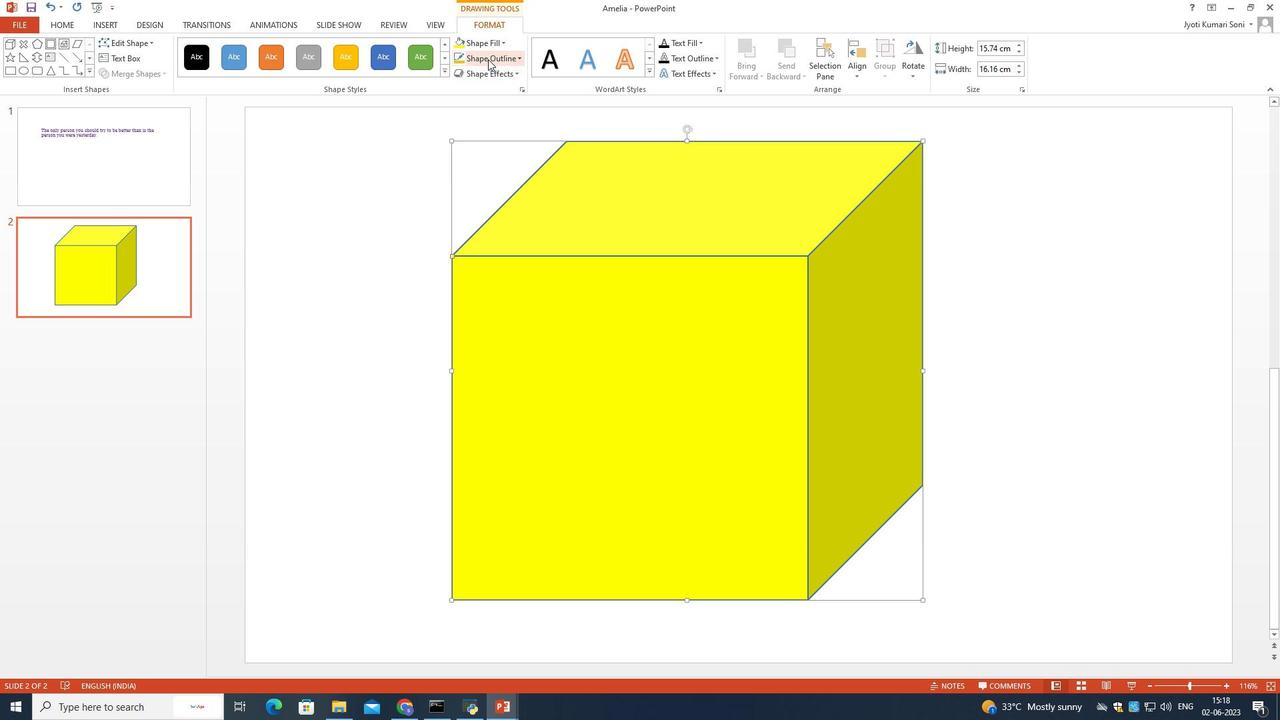 
Action: Mouse moved to (562, 134)
Screenshot: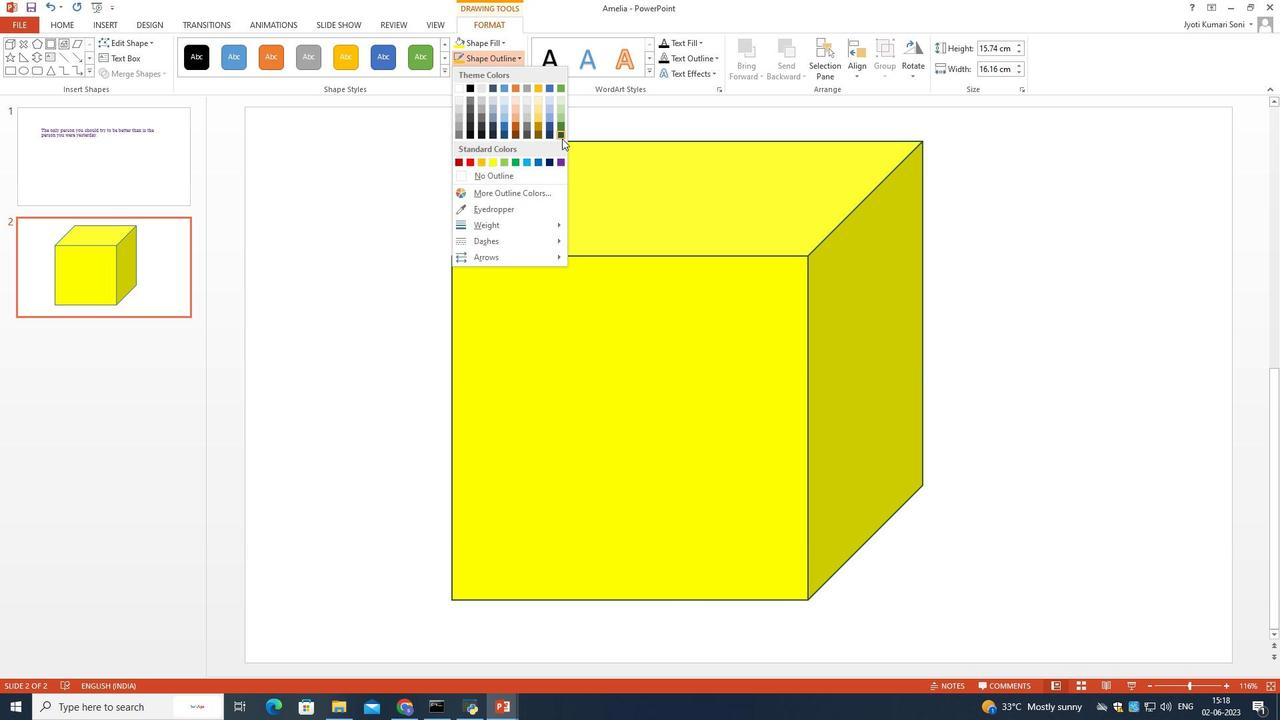 
Action: Mouse pressed left at (562, 134)
Screenshot: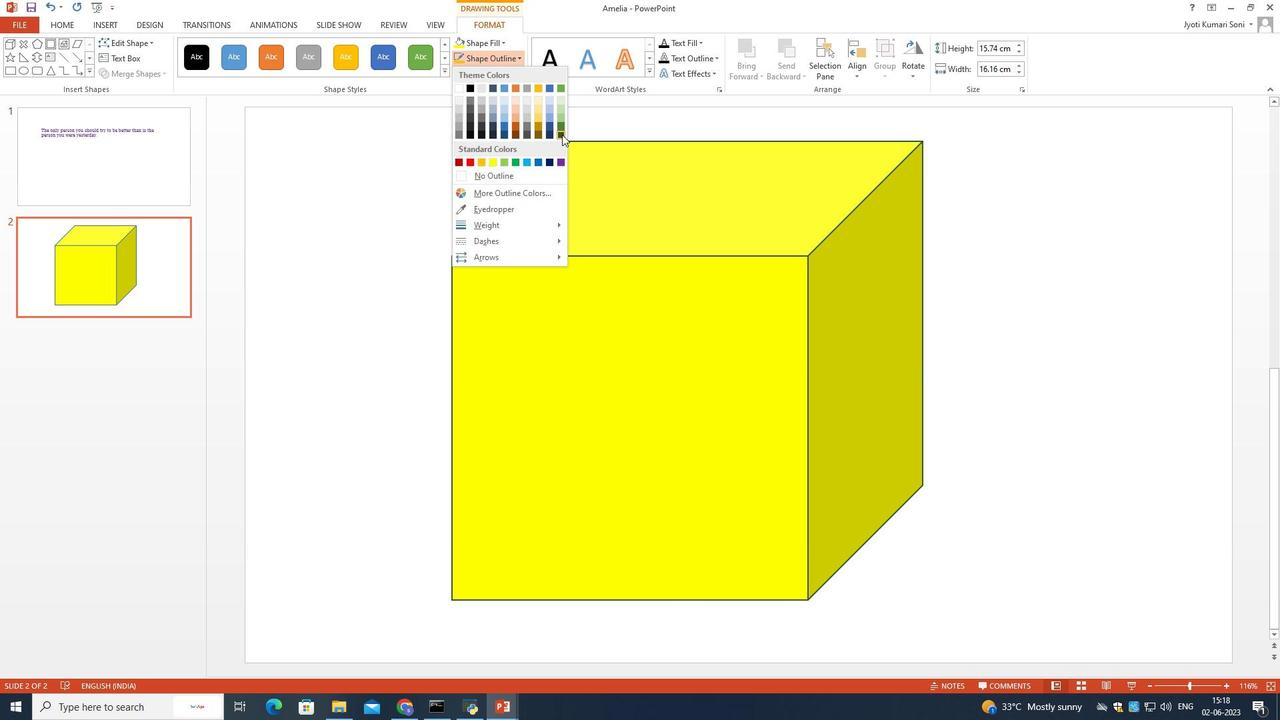 
Action: Mouse moved to (520, 58)
Screenshot: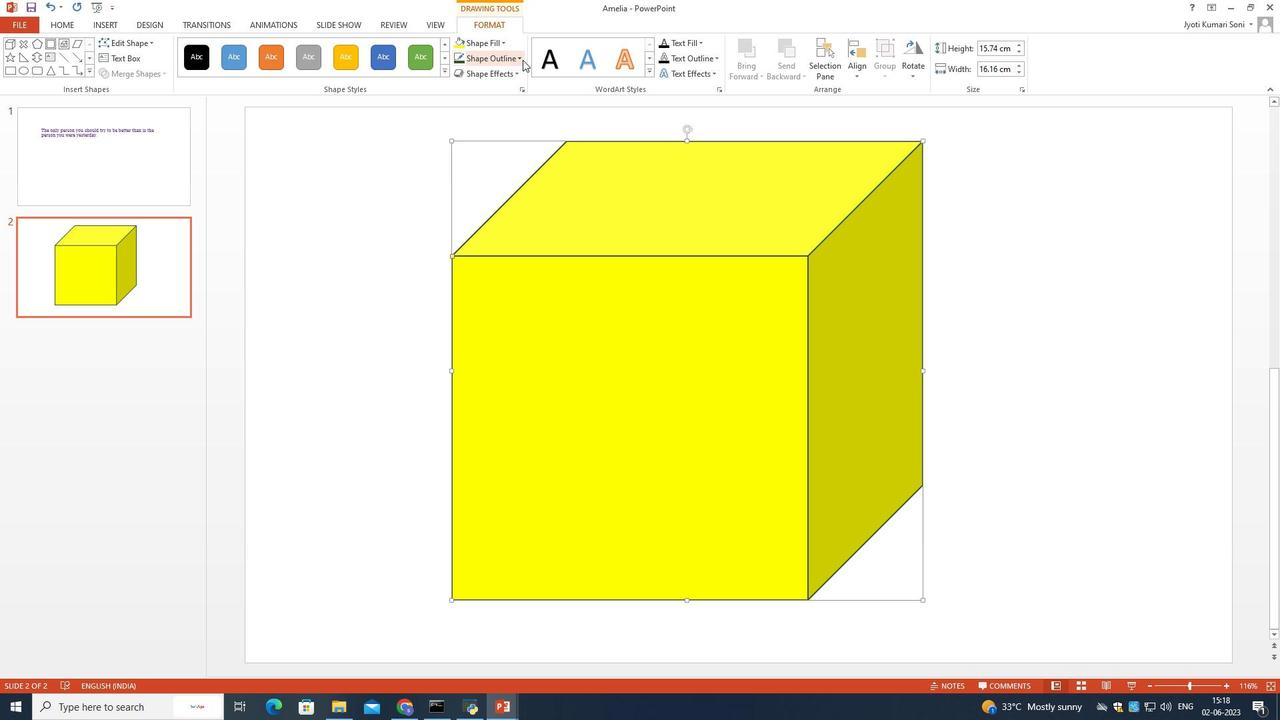 
Action: Mouse pressed left at (520, 58)
Screenshot: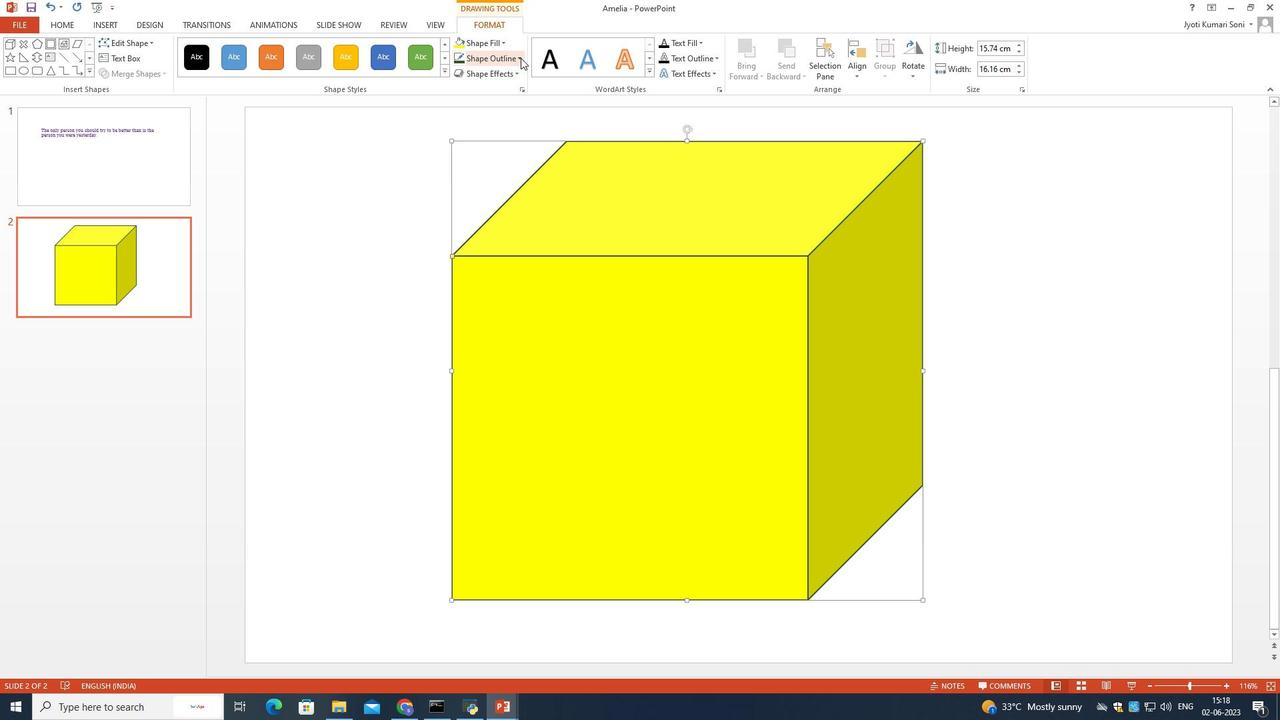 
Action: Mouse moved to (503, 160)
Screenshot: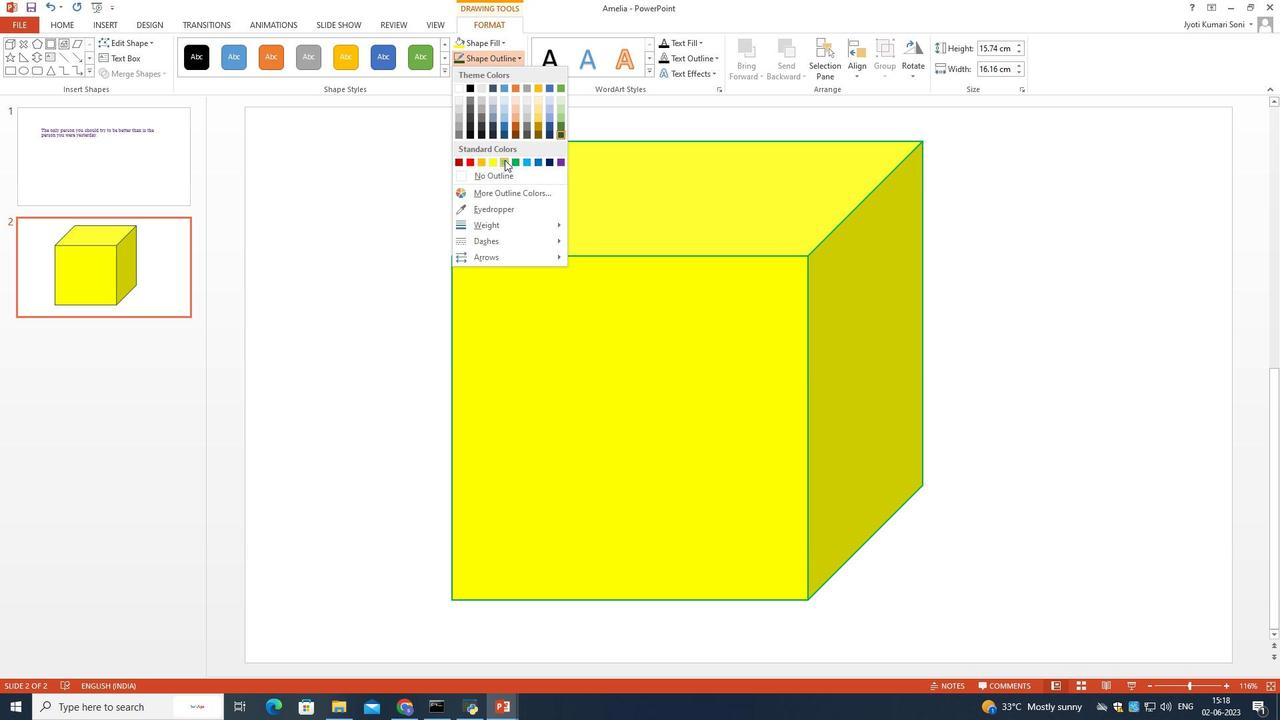 
Action: Mouse pressed left at (503, 160)
Screenshot: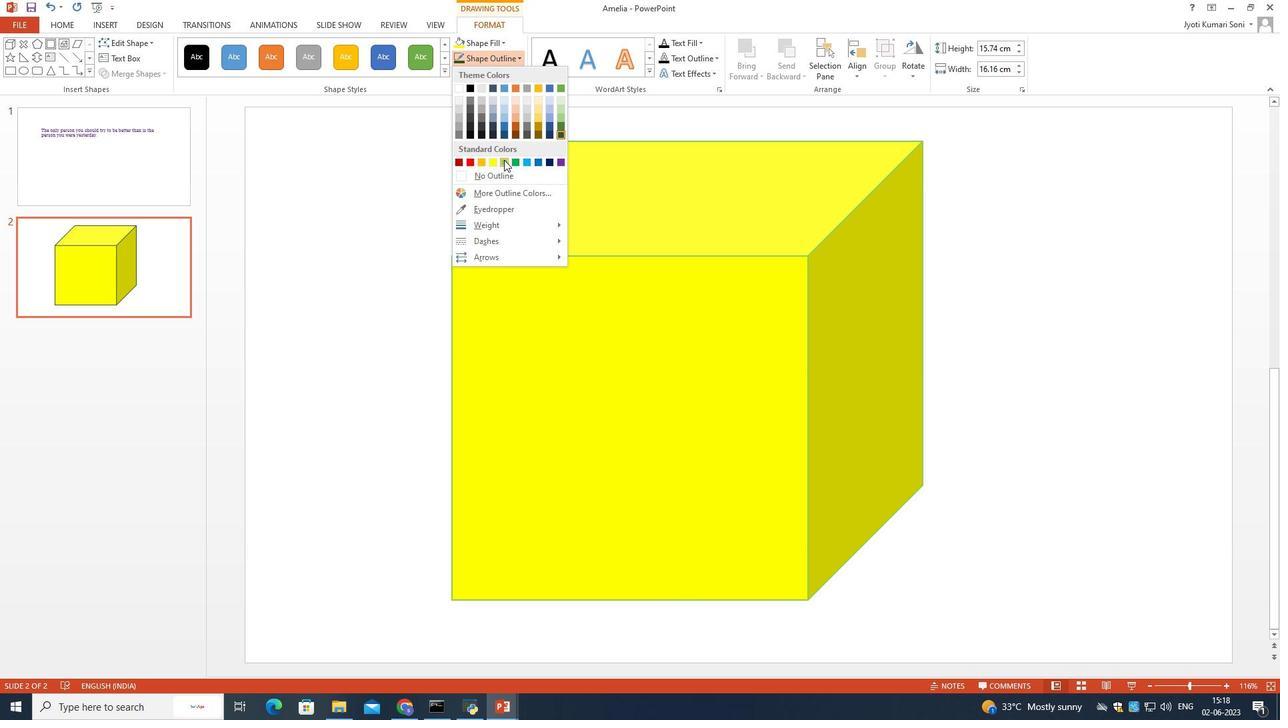 
Action: Mouse moved to (510, 72)
Screenshot: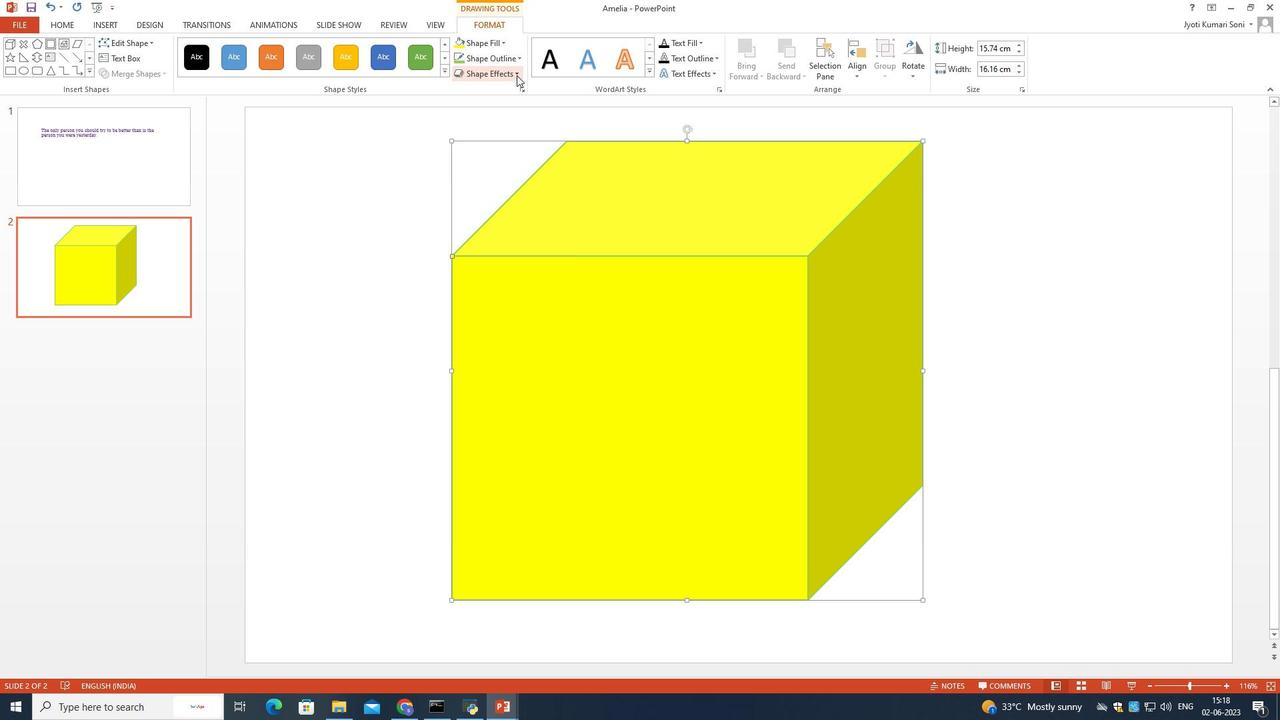 
Action: Mouse pressed left at (510, 72)
Screenshot: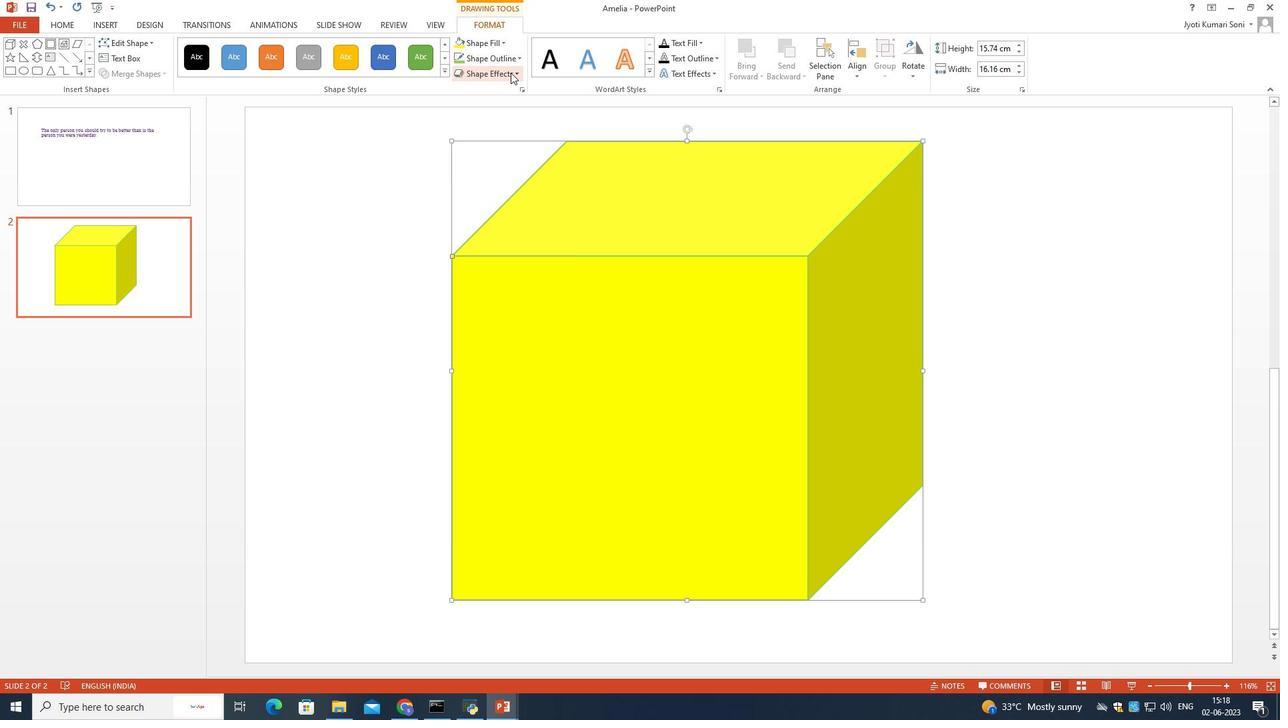 
Action: Mouse moved to (596, 346)
Screenshot: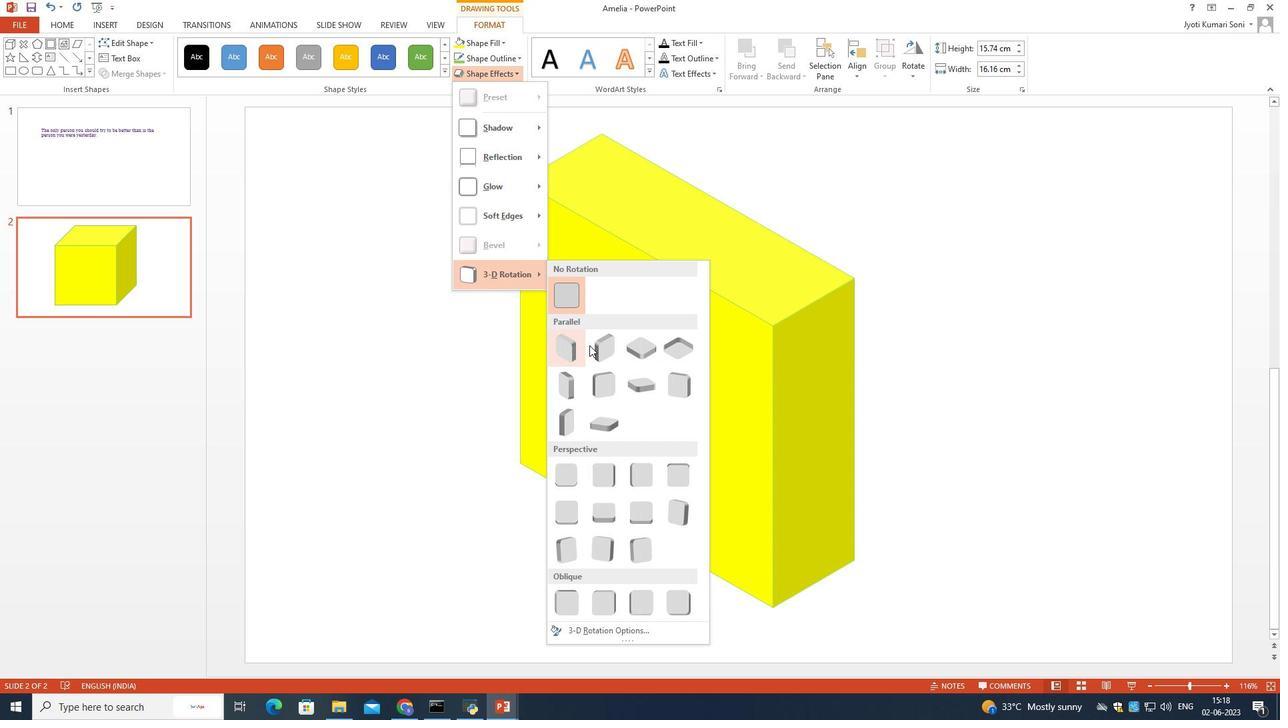 
Action: Mouse pressed left at (596, 346)
Screenshot: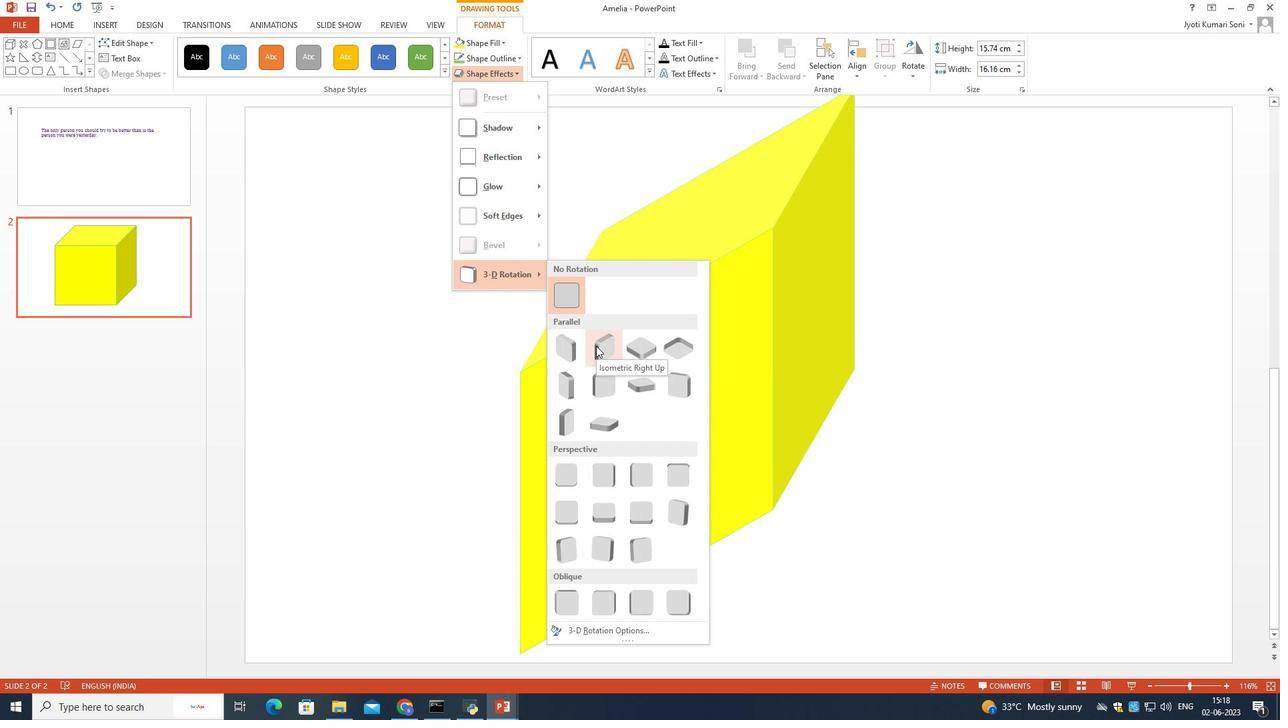 
Action: Mouse moved to (972, 290)
Screenshot: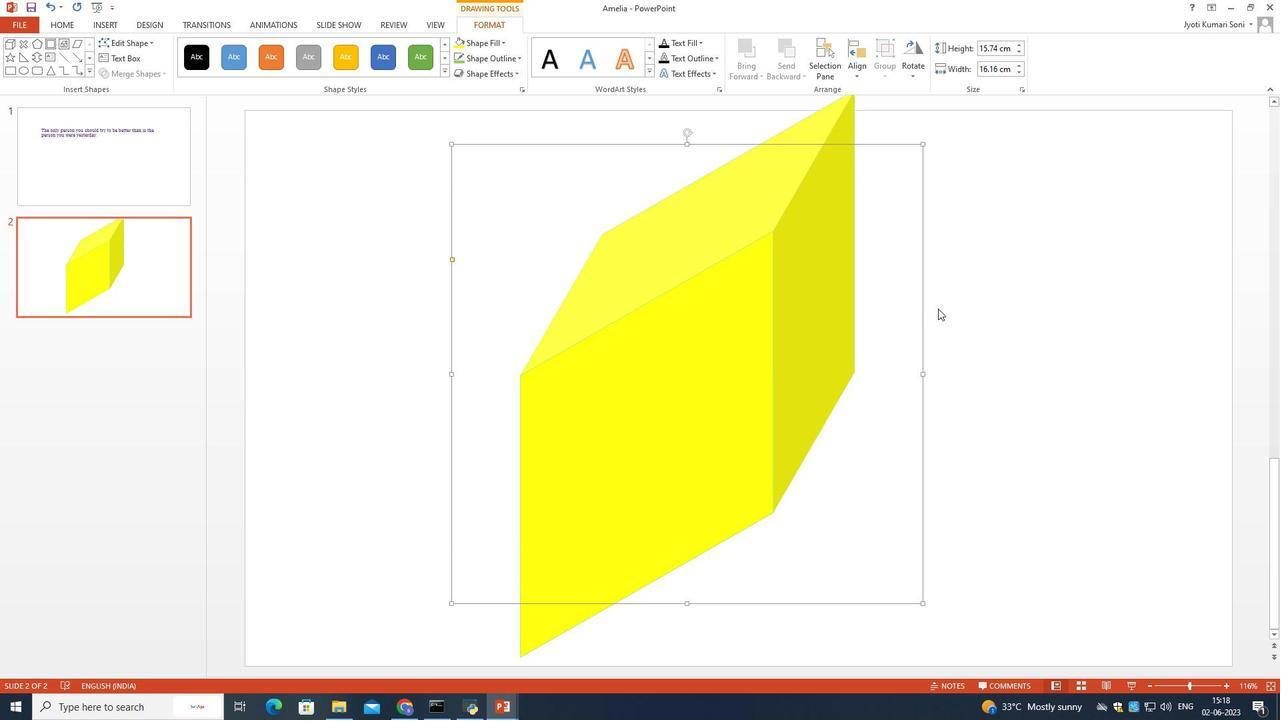 
Action: Mouse pressed left at (972, 290)
Screenshot: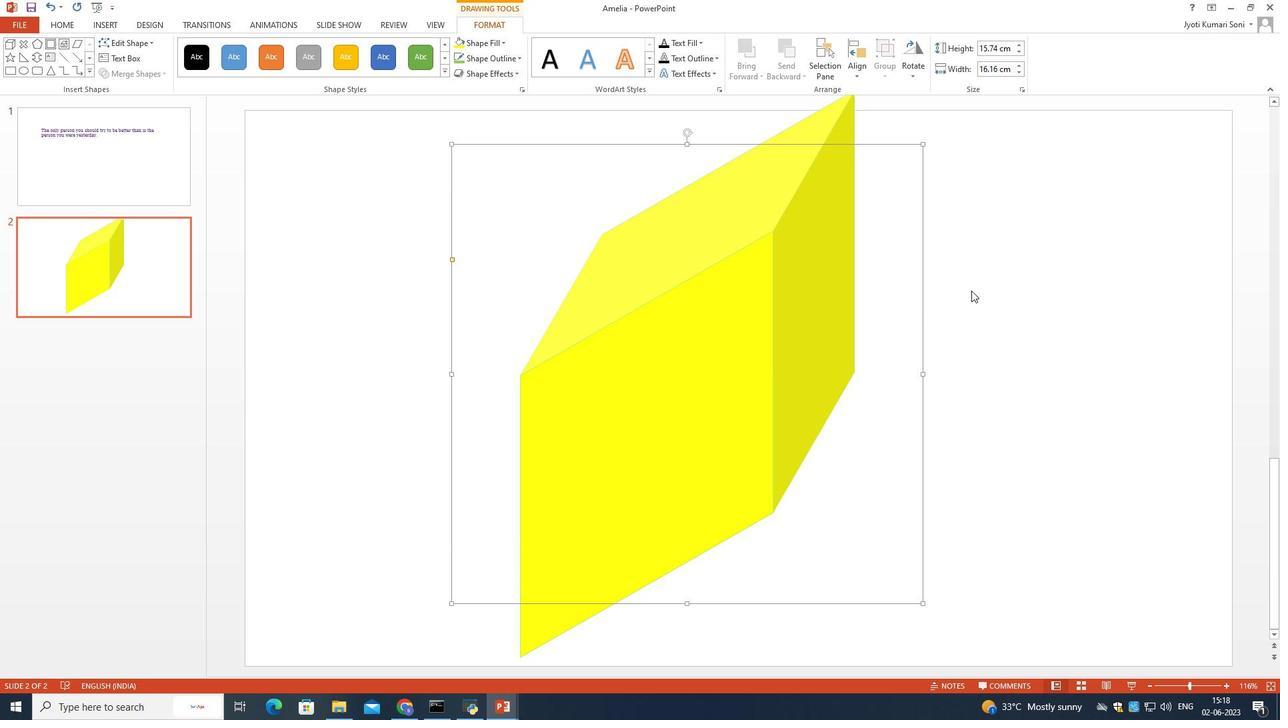 
Action: Mouse moved to (965, 284)
Screenshot: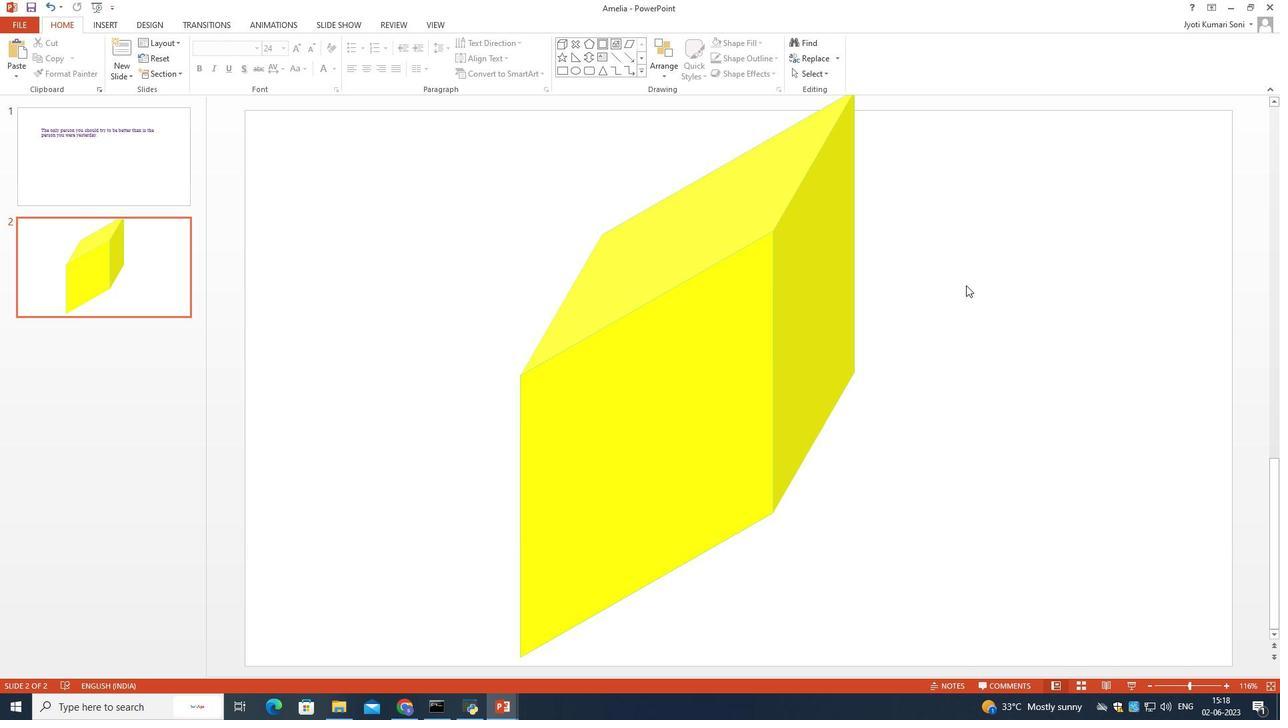 
